 Task: In the Contact  DelilahJones111@valeo.com, Create email and send with subject: 'We're Thrilled to Welcome You ', and with mail content 'Good Evening,_x000D_
Step into a world of unlimited possibilities. Our cutting-edge solution will empower you to overcome challenges and achieve unparalleled success in your industry._x000D_
Thanks and Regards', attach the document: Terms_and_conditions.doc and insert image: visitingcard.jpg. Below Thank and Regards, write Reddit and insert the URL: 'www.reddit.com'. Mark checkbox to create task to follow up : Tomorrow. Logged in from softage.1@softage.net
Action: Mouse moved to (89, 61)
Screenshot: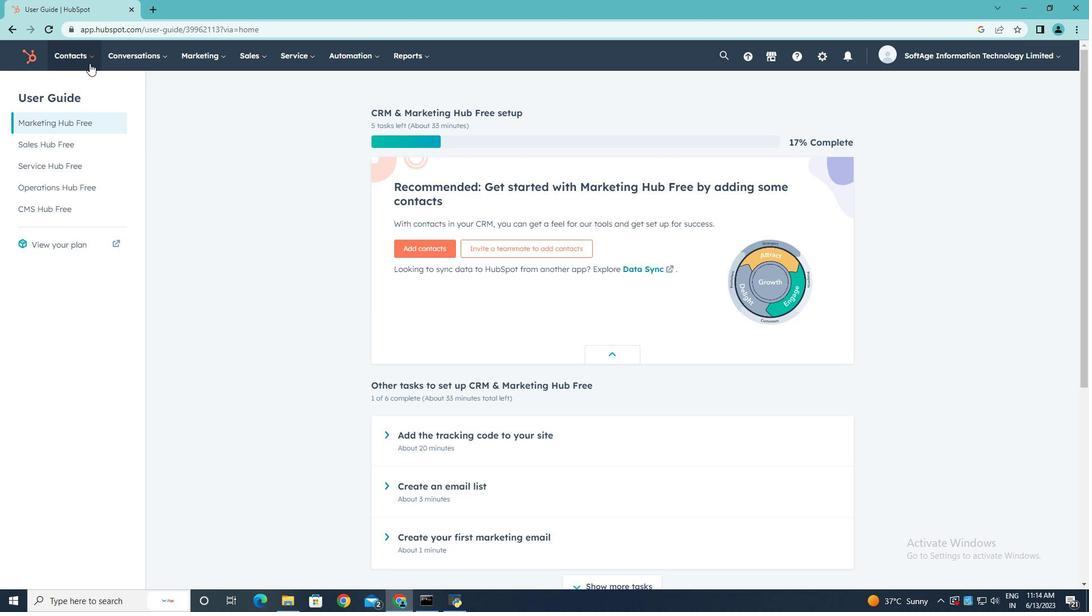 
Action: Mouse pressed left at (89, 61)
Screenshot: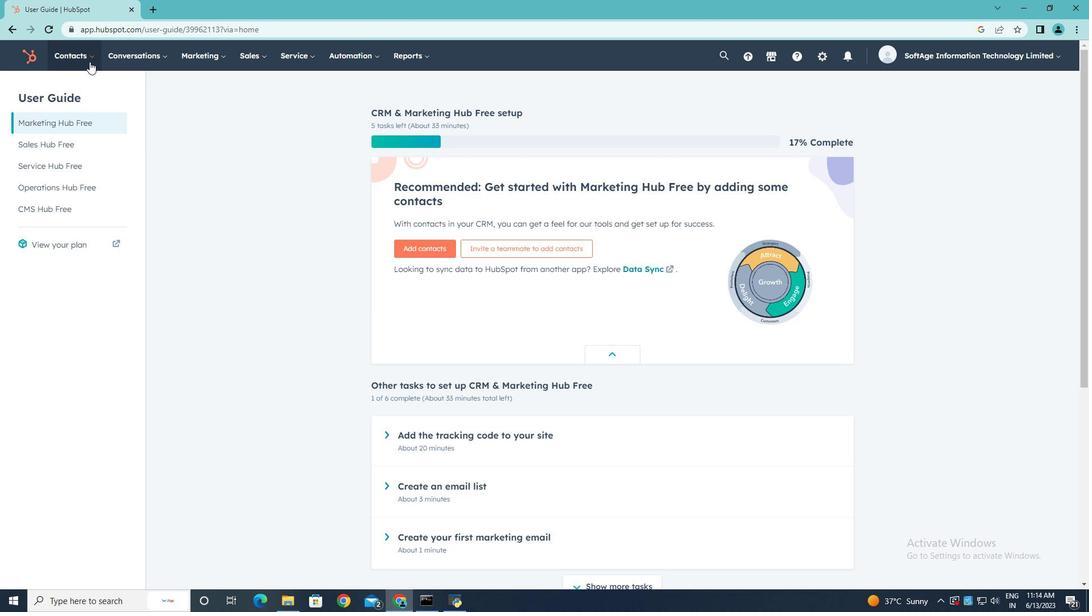 
Action: Mouse moved to (86, 92)
Screenshot: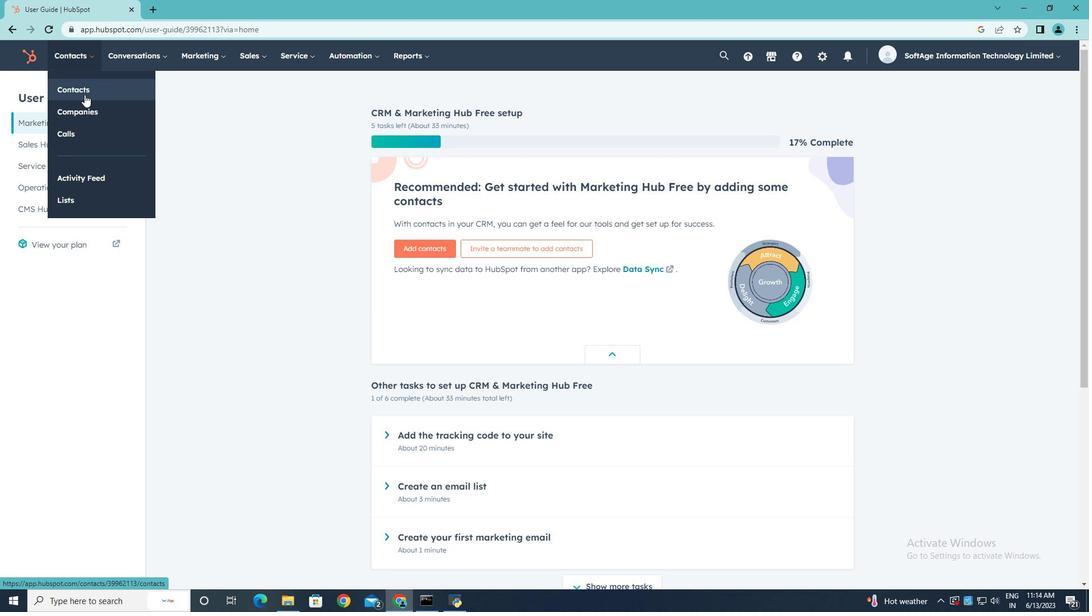 
Action: Mouse pressed left at (86, 92)
Screenshot: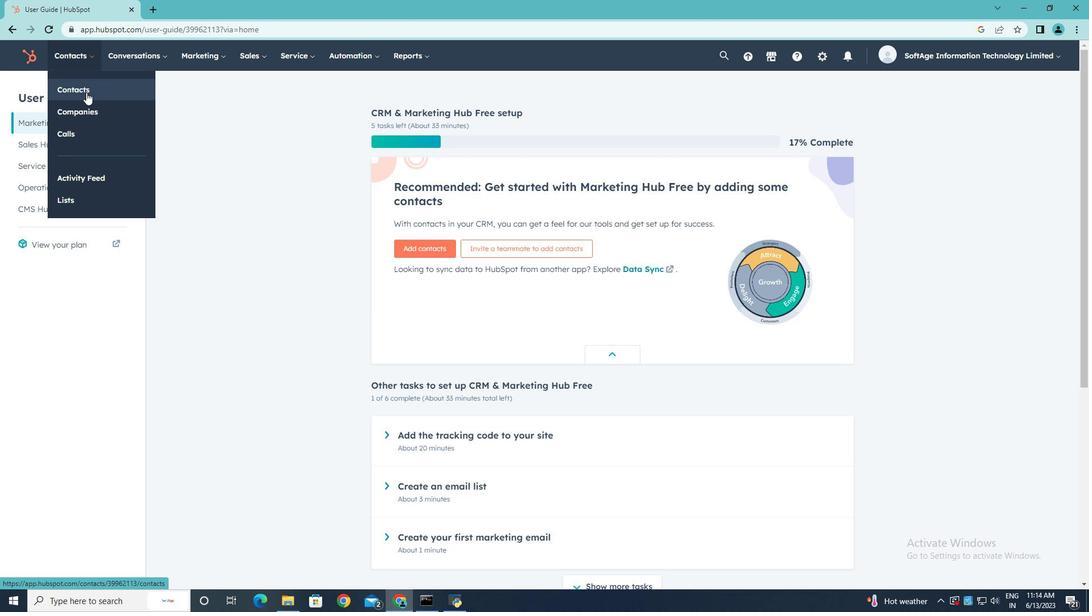 
Action: Mouse moved to (113, 186)
Screenshot: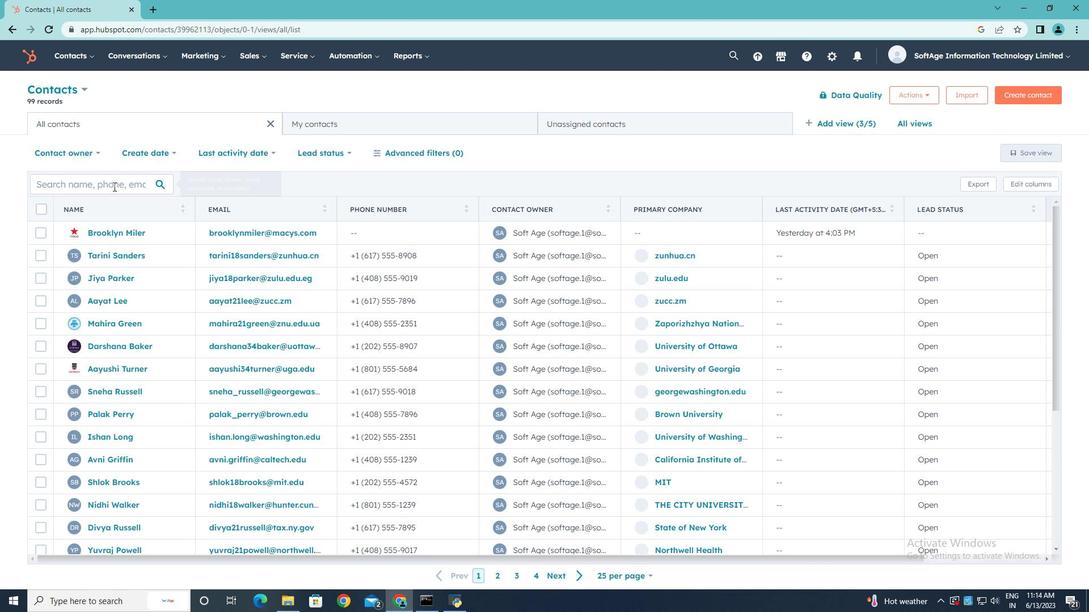 
Action: Mouse pressed left at (113, 186)
Screenshot: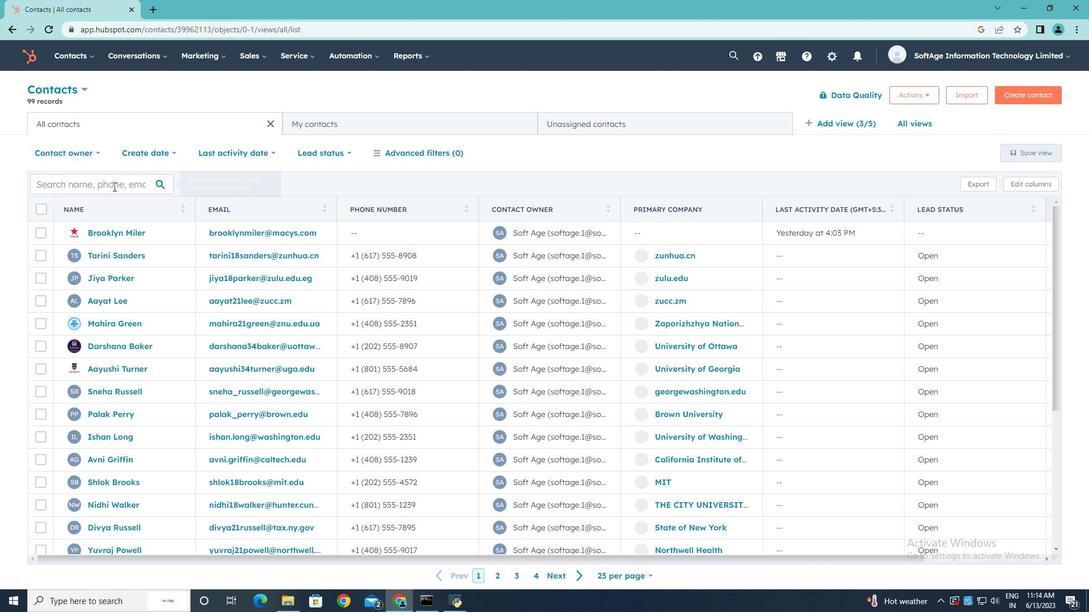 
Action: Key pressed <Key.shift>Delilah<Key.shift>Jones111<Key.shift>@valeo.com
Screenshot: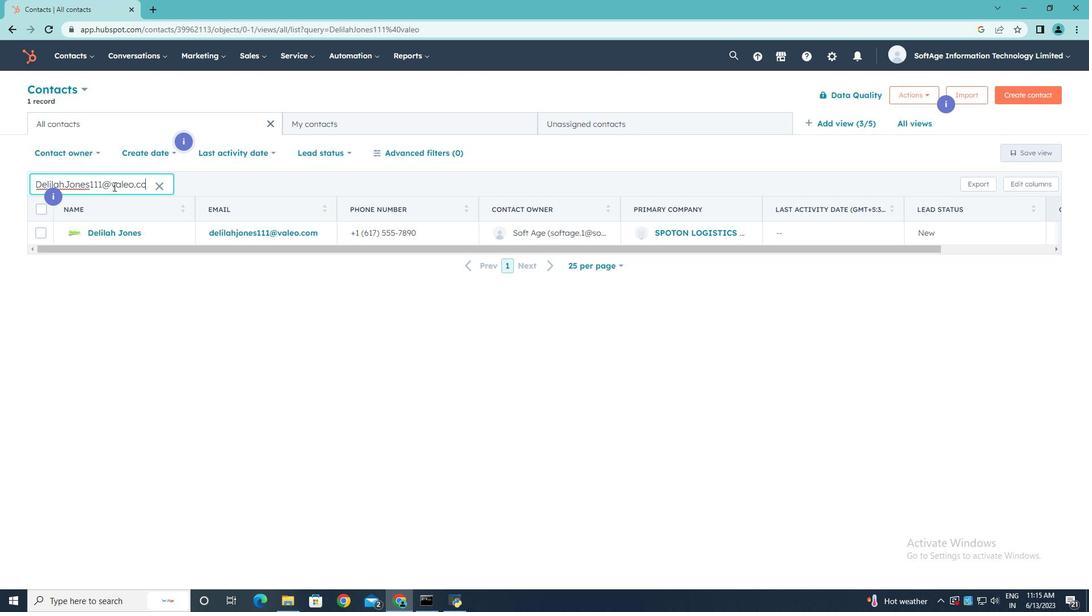 
Action: Mouse moved to (99, 232)
Screenshot: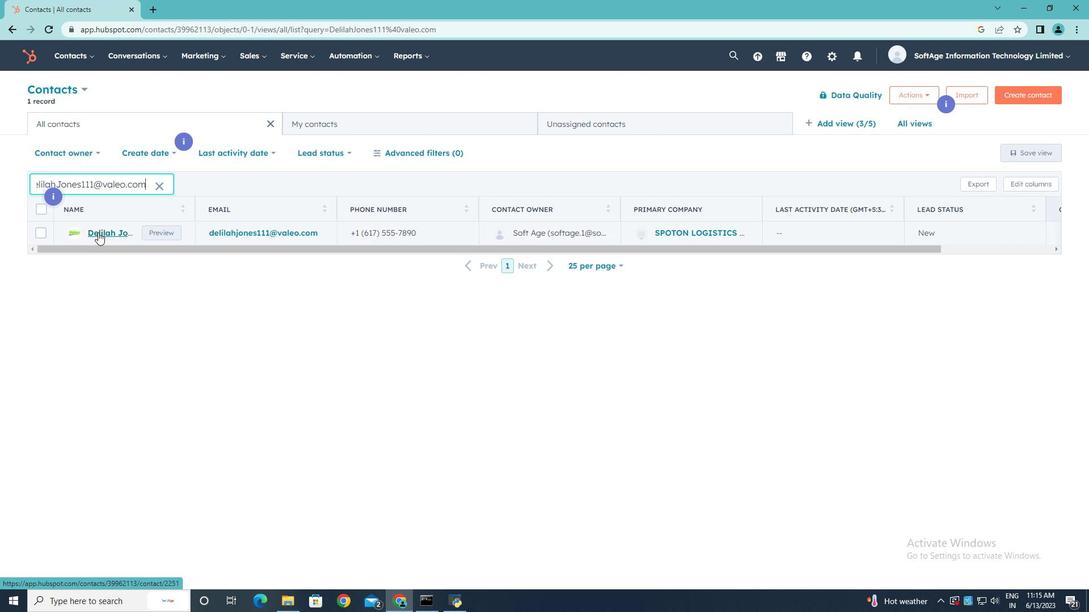 
Action: Mouse pressed left at (99, 232)
Screenshot: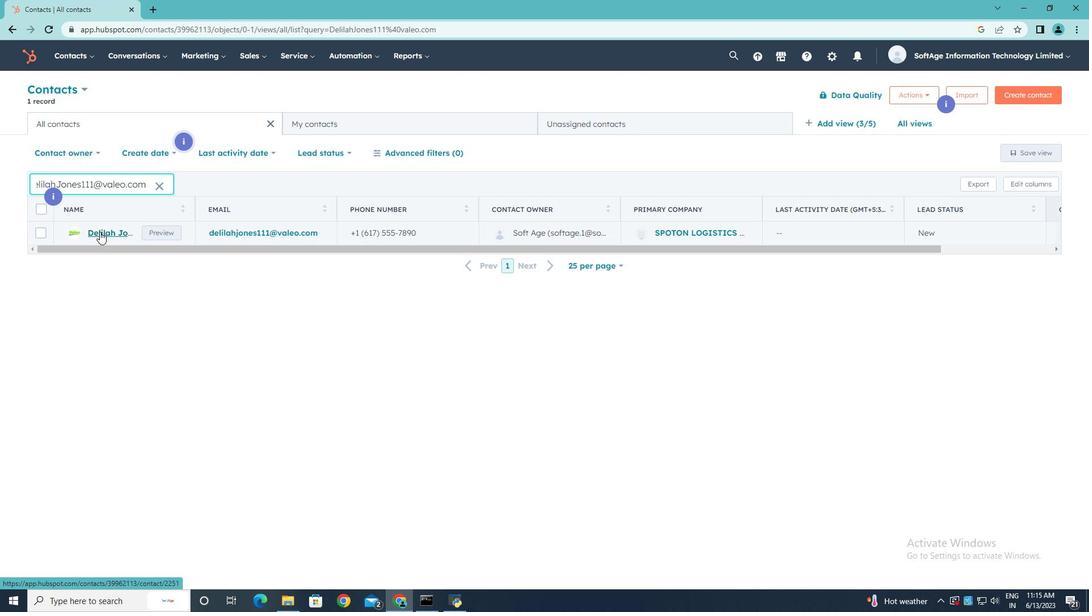 
Action: Mouse pressed left at (99, 232)
Screenshot: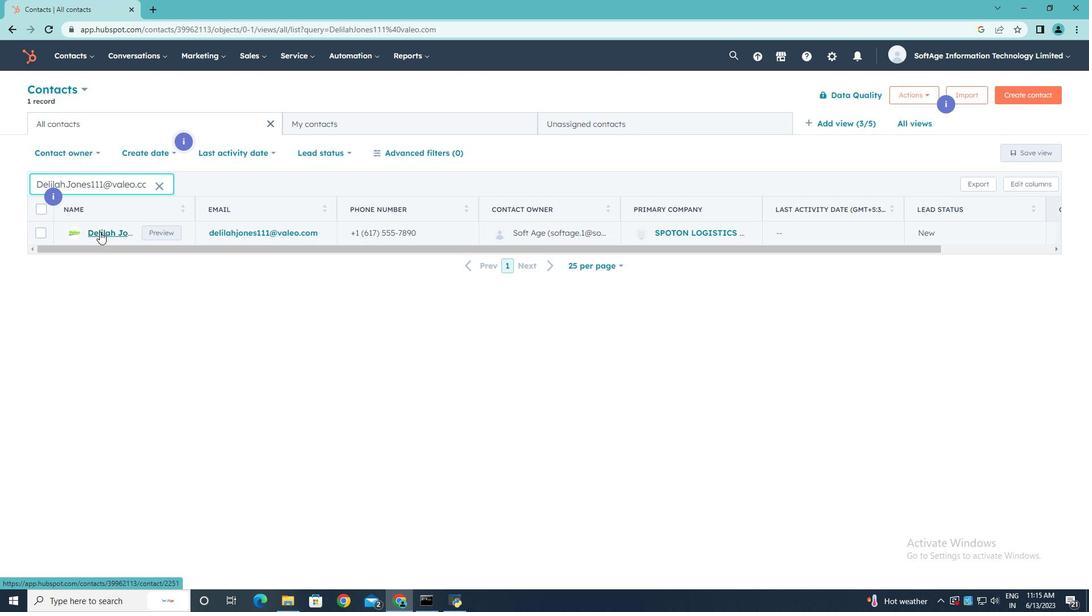 
Action: Mouse moved to (79, 198)
Screenshot: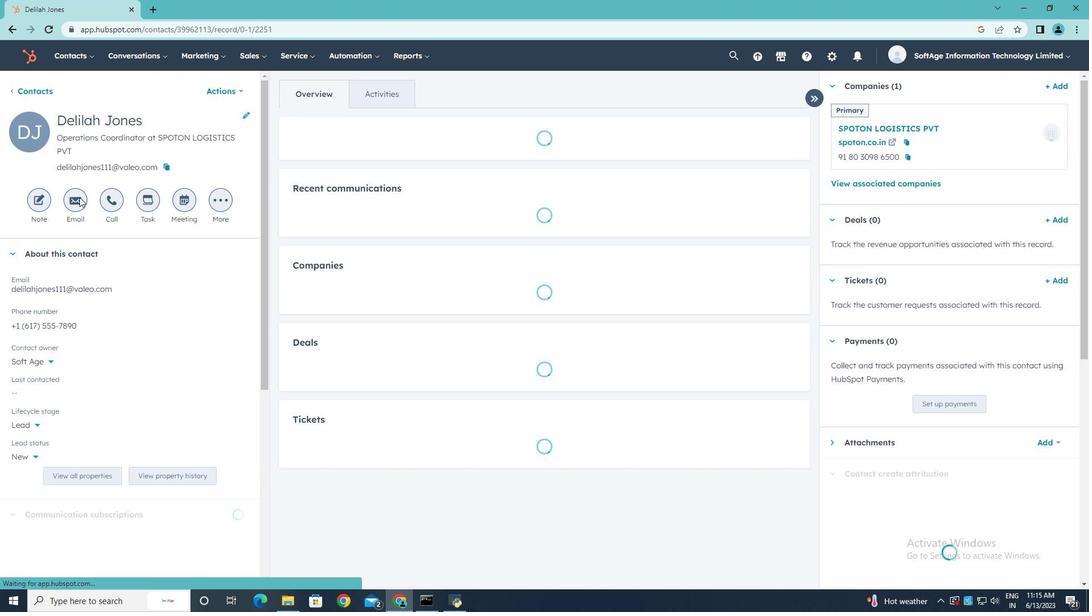 
Action: Mouse pressed left at (79, 198)
Screenshot: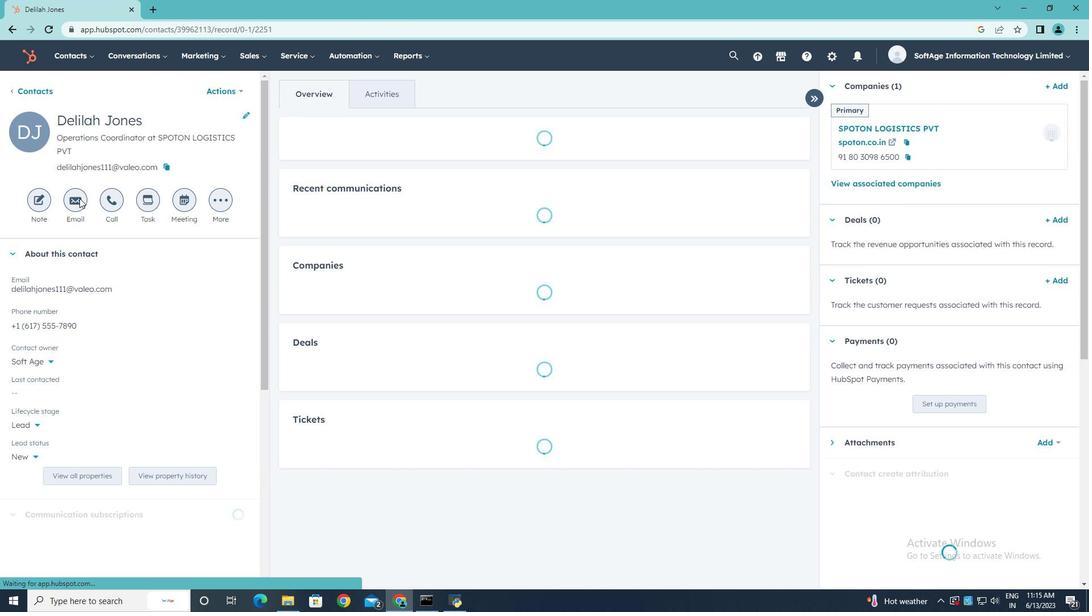 
Action: Mouse moved to (816, 384)
Screenshot: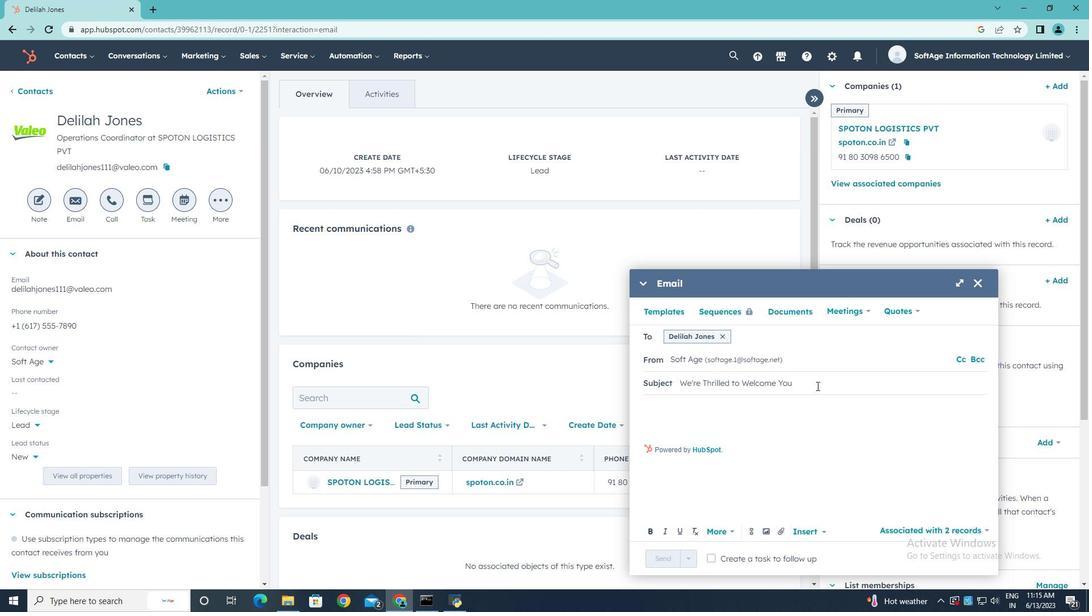 
Action: Mouse pressed left at (816, 384)
Screenshot: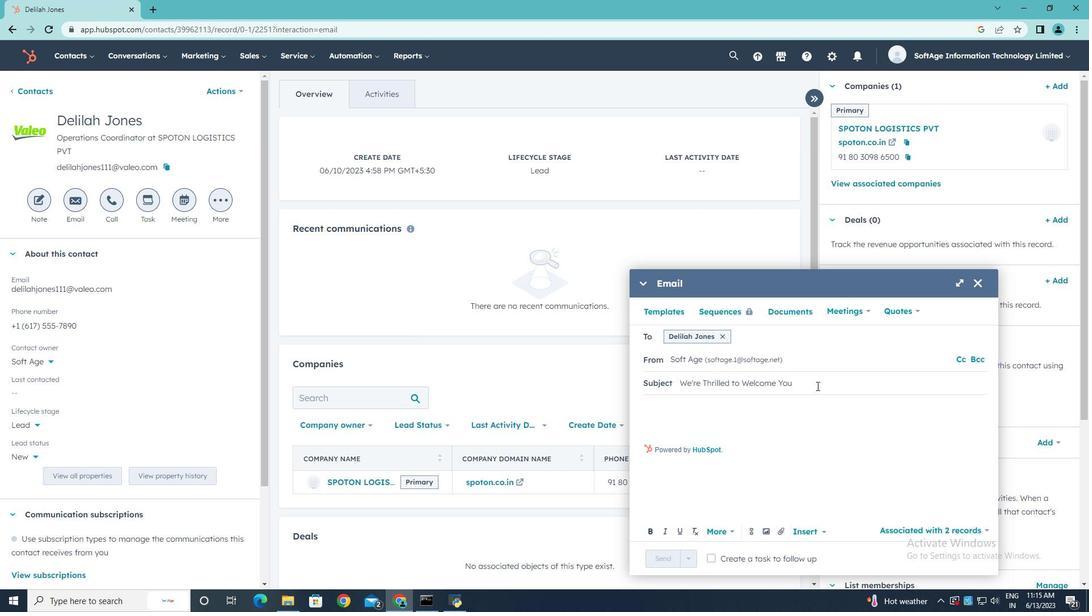 
Action: Mouse moved to (602, 371)
Screenshot: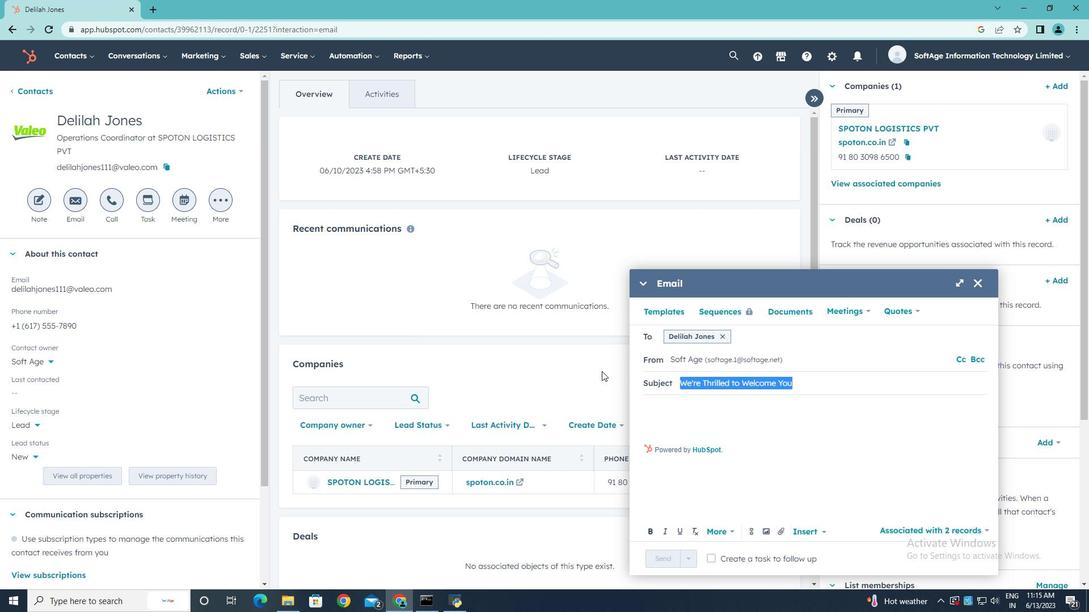 
Action: Key pressed <Key.backspace><Key.shift><Key.shift>We're<Key.space><Key.shift>Thrilled<Key.space>to<Key.space><Key.shift>Welcome<Key.space><Key.shift>You
Screenshot: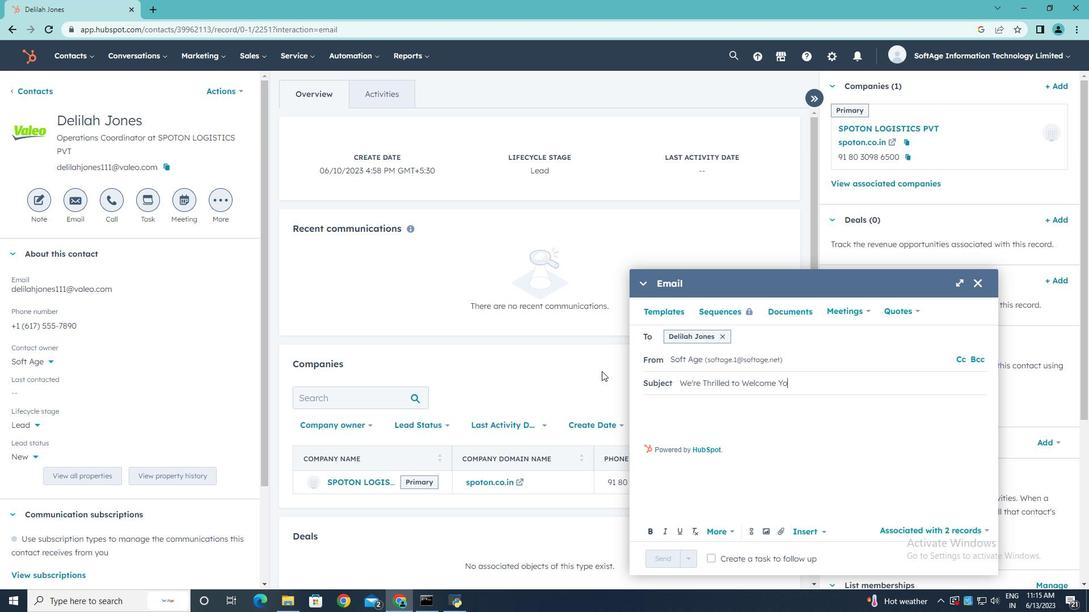 
Action: Mouse moved to (653, 405)
Screenshot: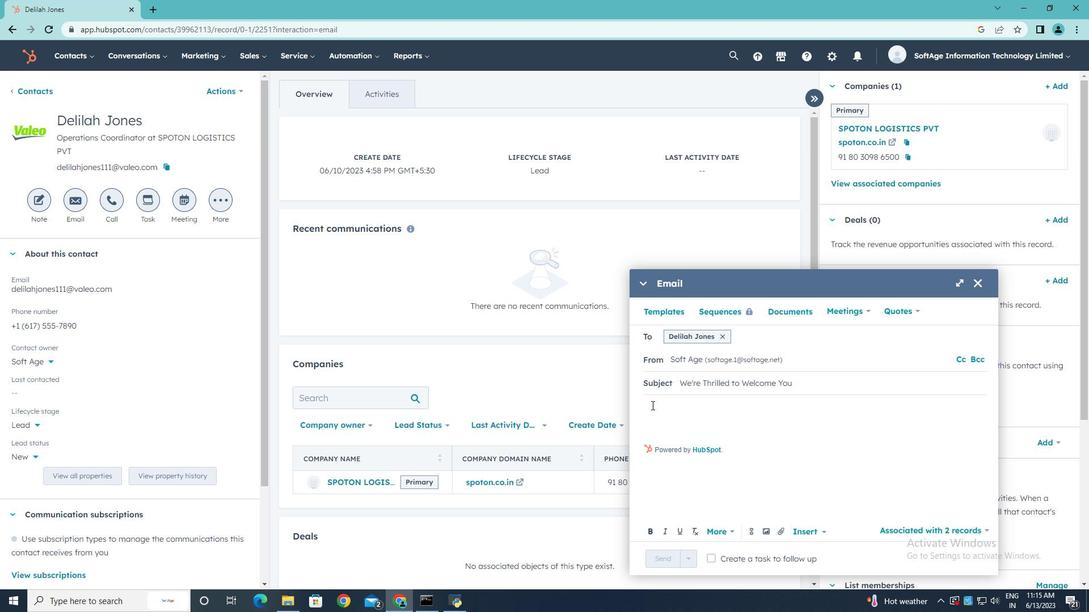 
Action: Mouse pressed left at (653, 405)
Screenshot: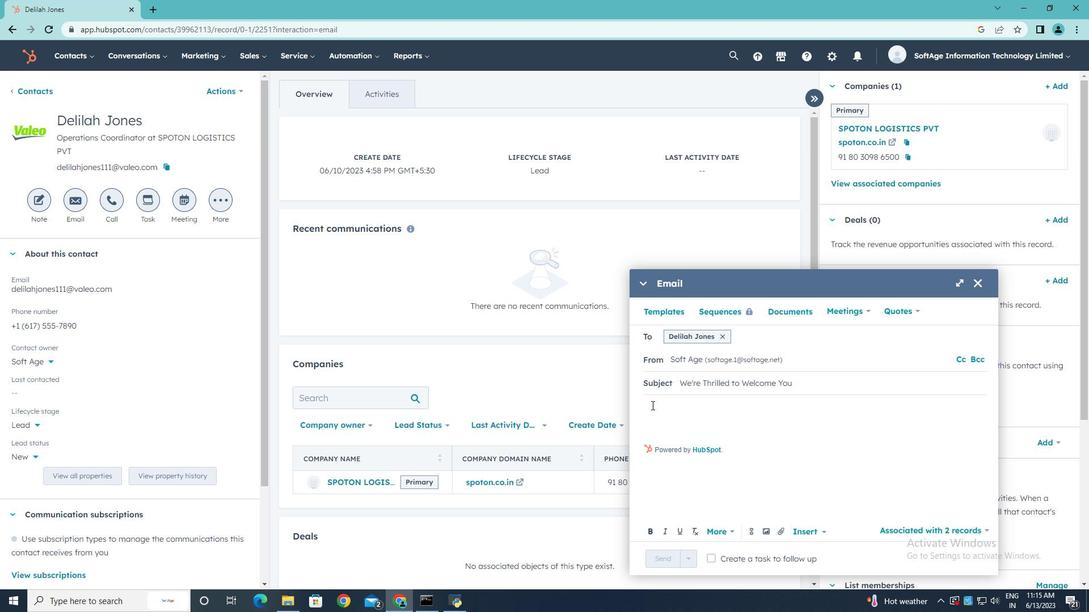
Action: Mouse moved to (624, 278)
Screenshot: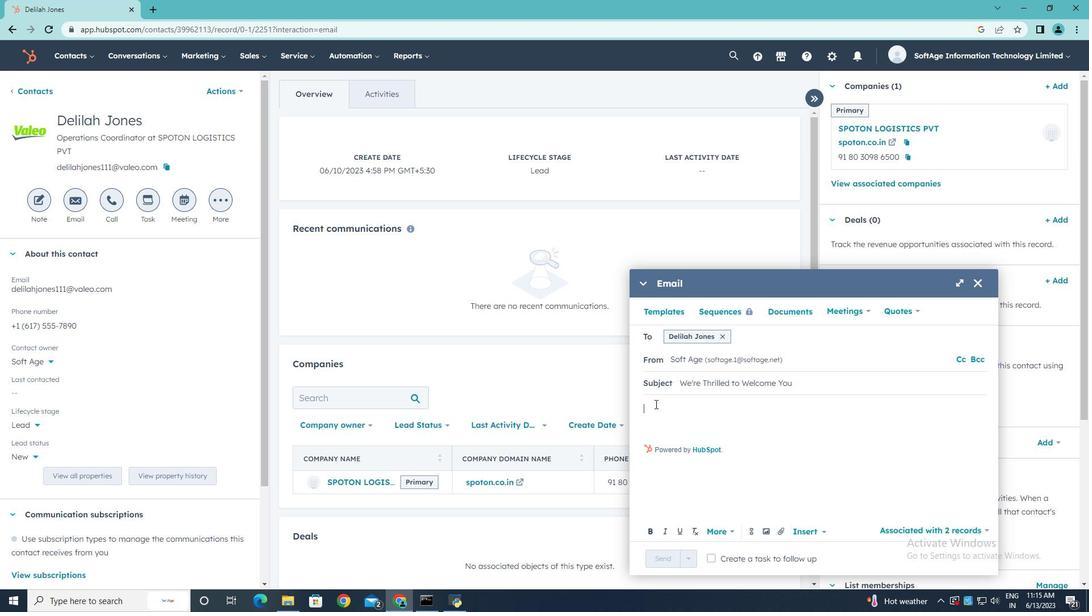 
Action: Key pressed <Key.shift>Good<Key.space><Key.shift>Evening,
Screenshot: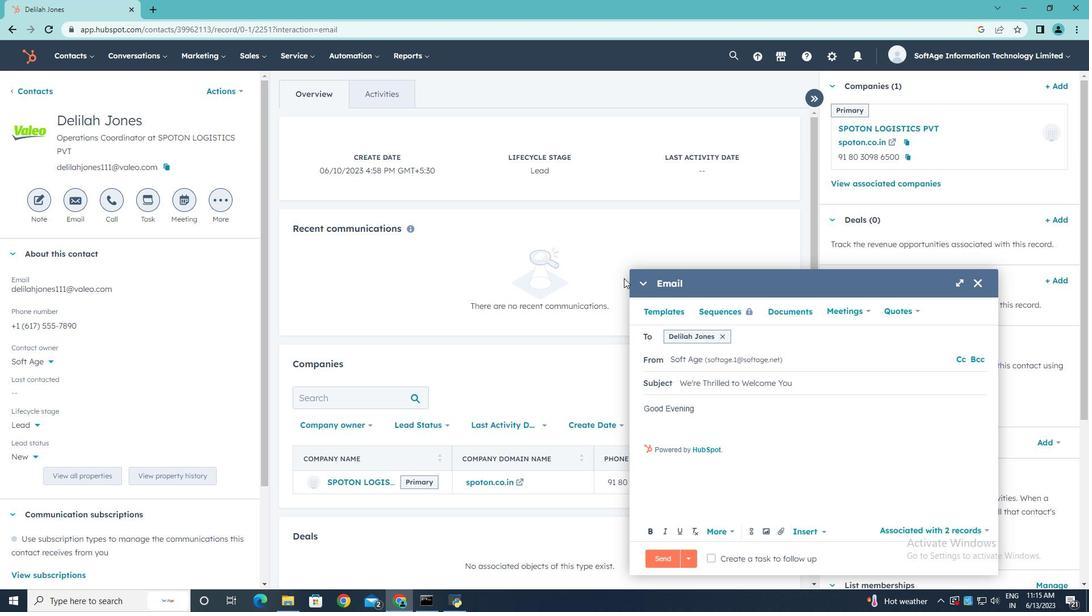 
Action: Mouse moved to (649, 424)
Screenshot: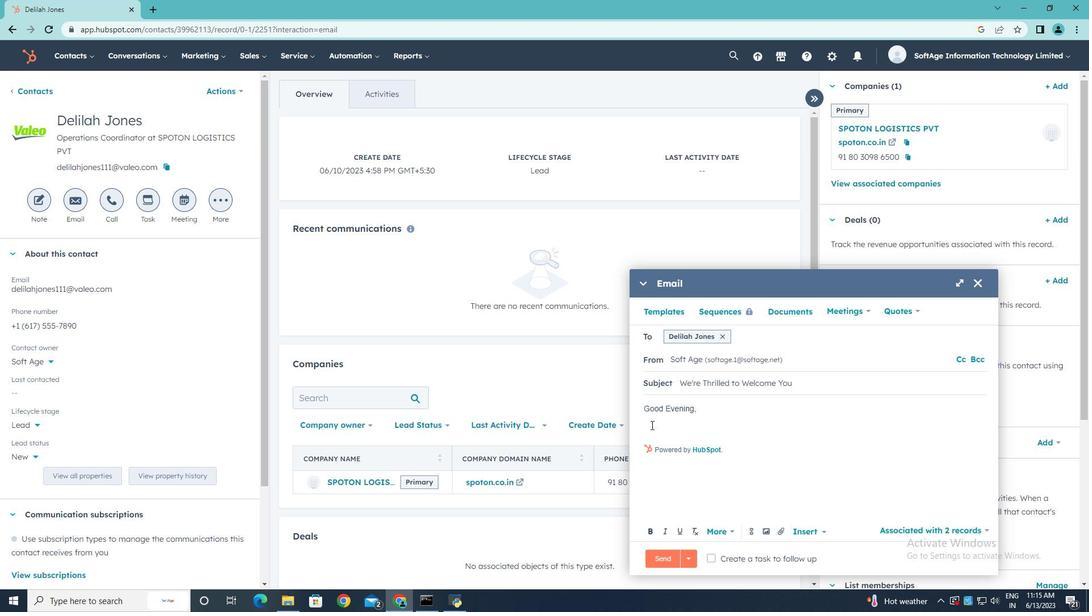 
Action: Mouse pressed left at (649, 424)
Screenshot: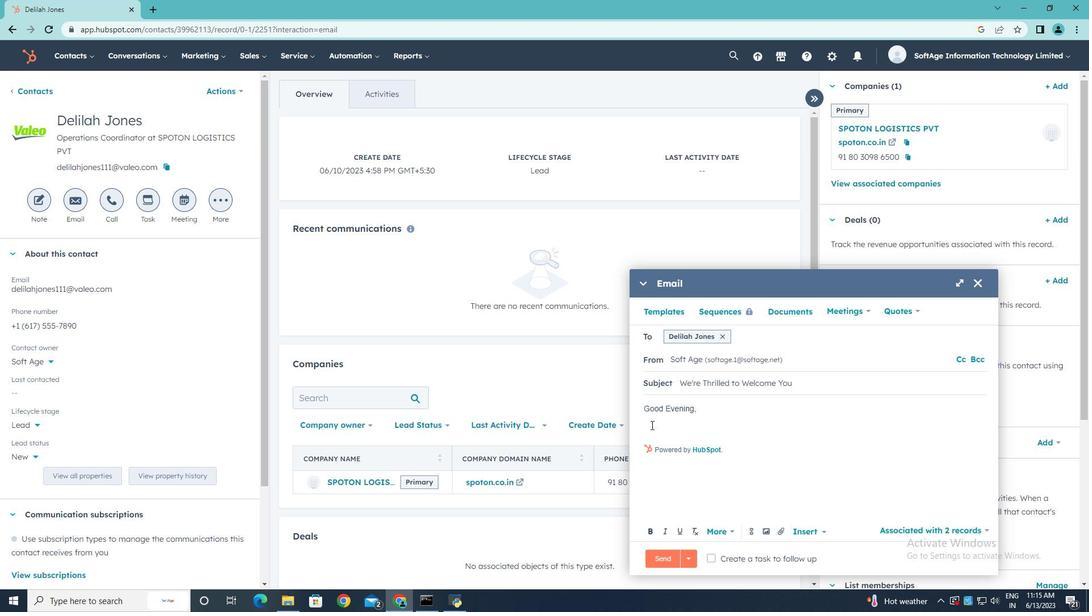 
Action: Mouse moved to (661, 393)
Screenshot: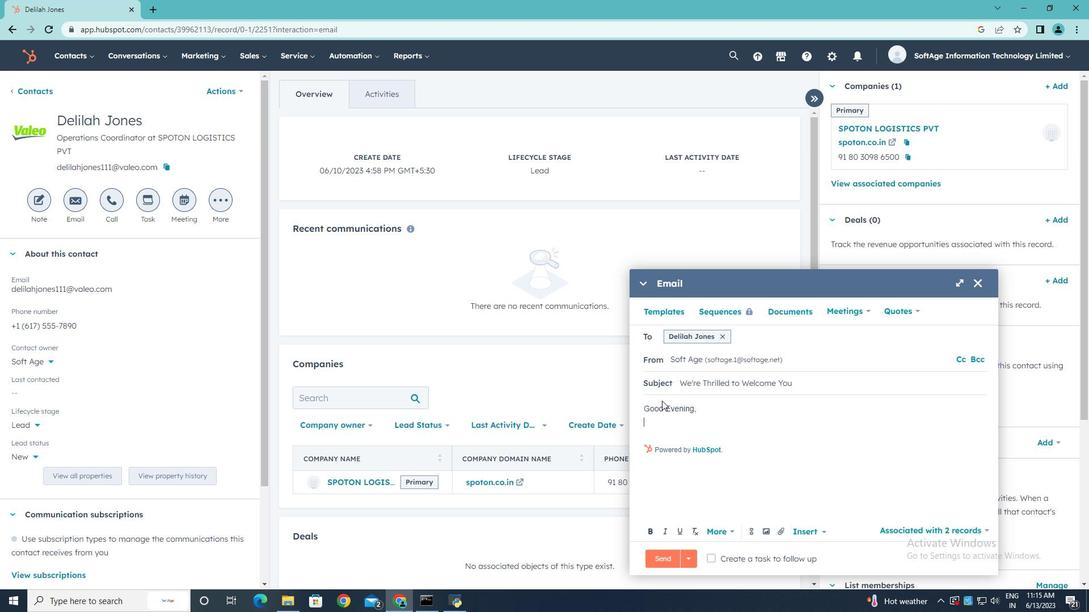 
Action: Key pressed <Key.shift>Step<Key.space>into<Key.space>a<Key.space>world<Key.space>of<Key.space>unlimited<Key.space>possibilities.<Key.space><Key.shift>Our<Key.space>cutting-<Key.shift>edge<Key.space>solution<Key.space>will<Key.space>empower<Key.space>you<Key.space>to<Key.space>overcome<Key.space>challenges<Key.space>and<Key.space>achieve<Key.space>unparallee<Key.backspace>led<Key.space>success<Key.space>in<Key.space>your<Key.space>induste<Key.backspace>ry.
Screenshot: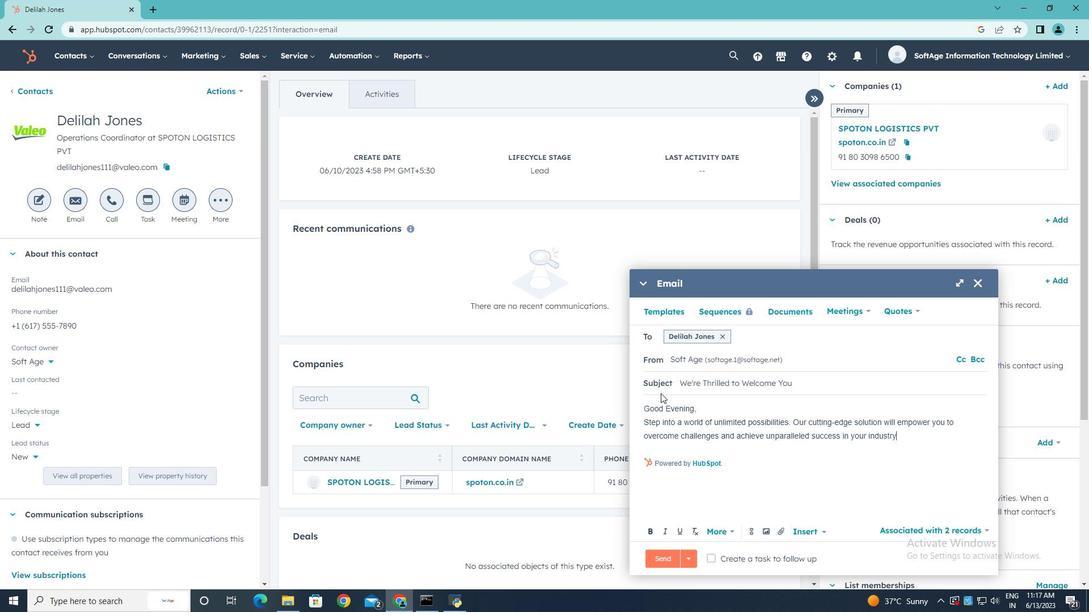
Action: Mouse moved to (658, 476)
Screenshot: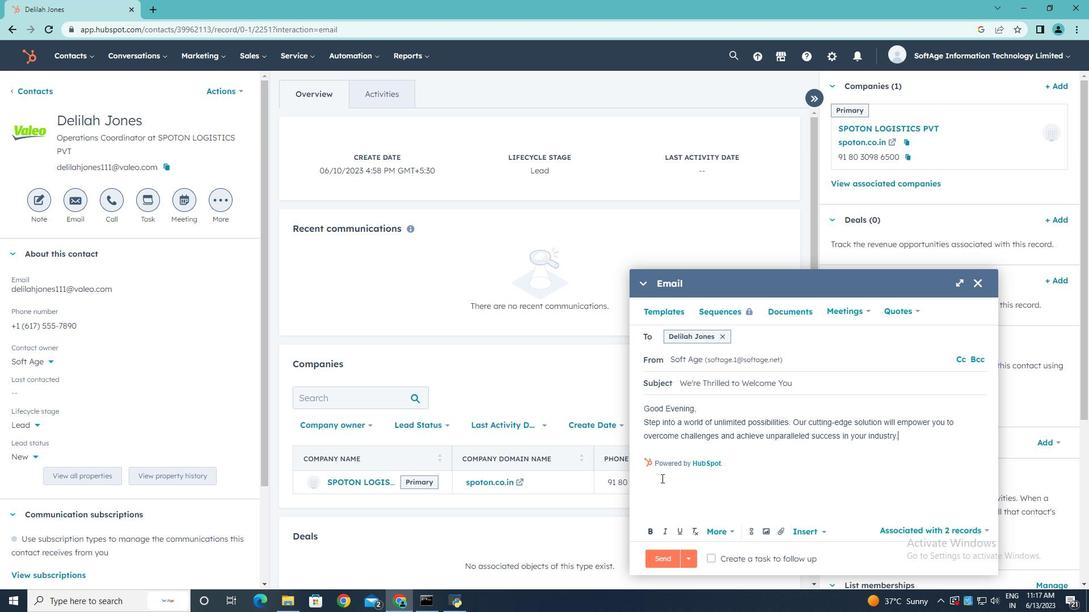 
Action: Key pressed <Key.enter><Key.enter>
Screenshot: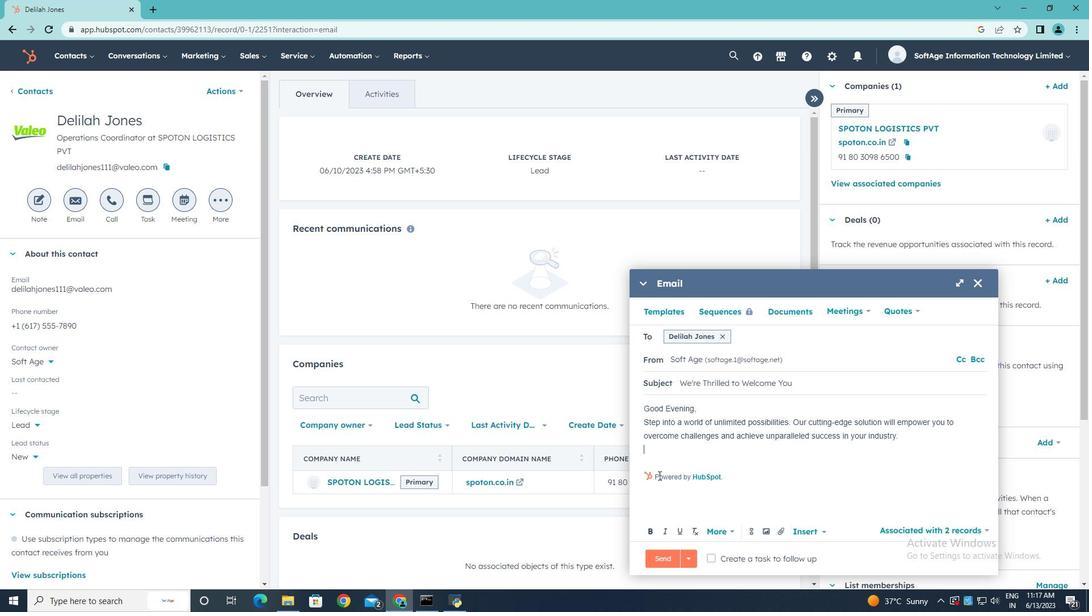 
Action: Mouse moved to (653, 466)
Screenshot: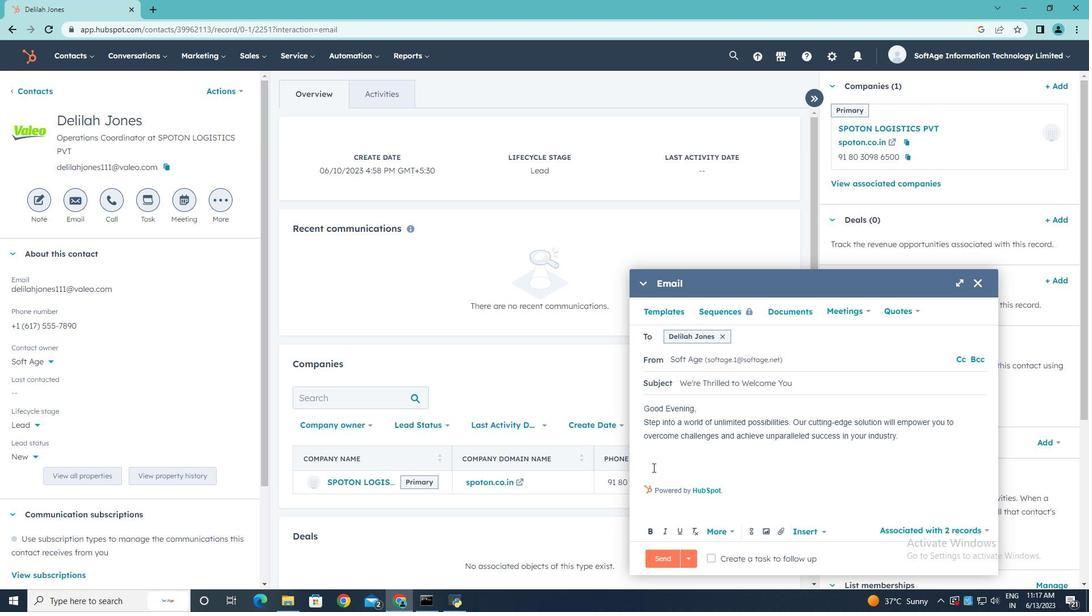 
Action: Key pressed <Key.shift>Thanks<Key.space>and<Key.space><Key.shift><Key.shift><Key.shift><Key.shift><Key.shift><Key.shift><Key.shift><Key.shift><Key.shift><Key.shift><Key.shift><Key.shift><Key.shift><Key.shift><Key.shift>Regards,
Screenshot: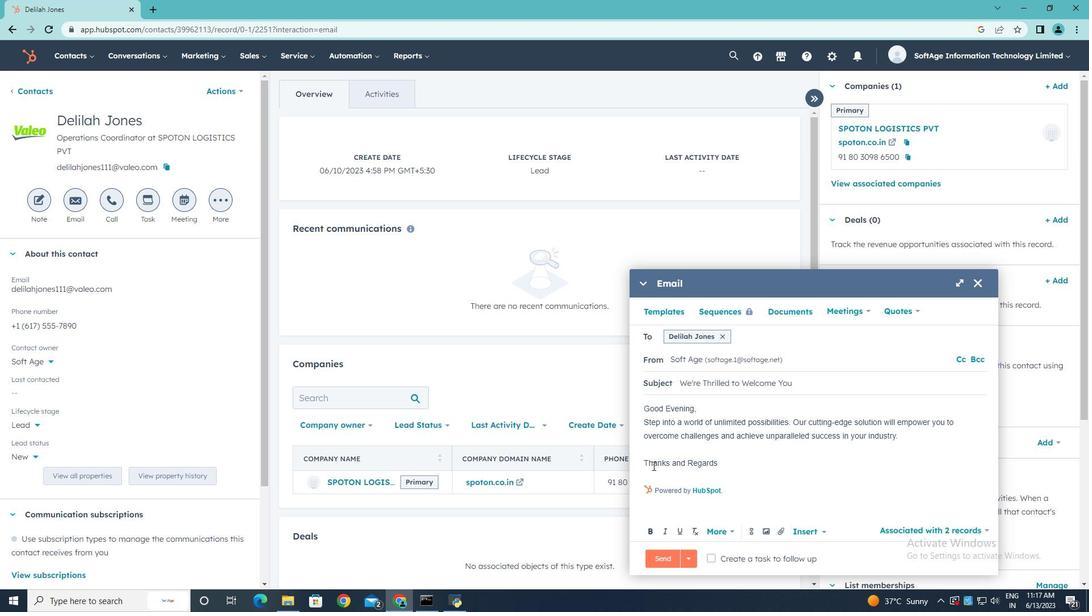 
Action: Mouse moved to (784, 534)
Screenshot: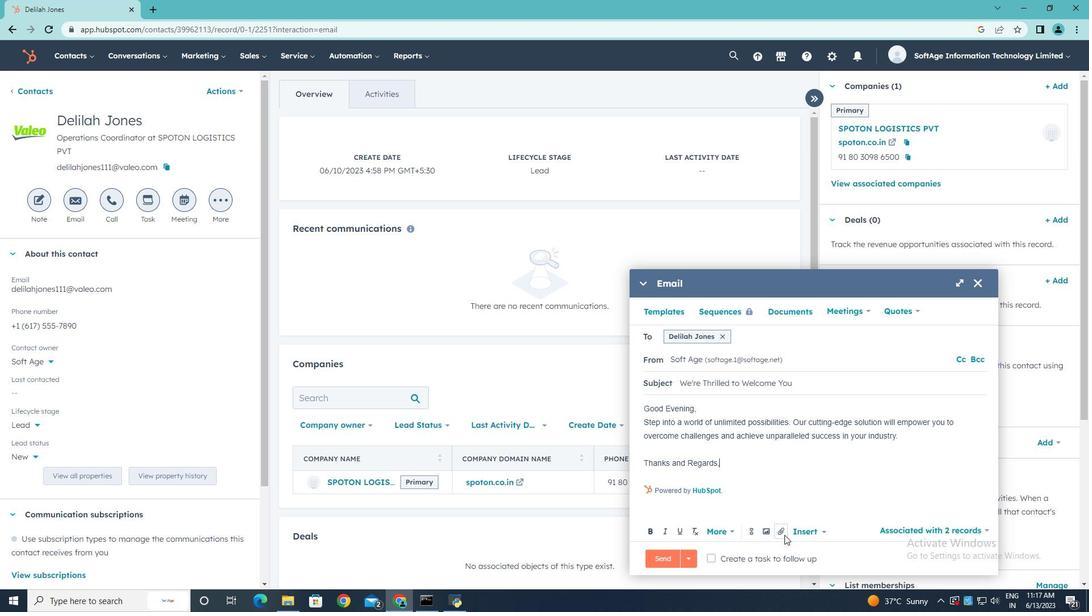 
Action: Mouse pressed left at (784, 534)
Screenshot: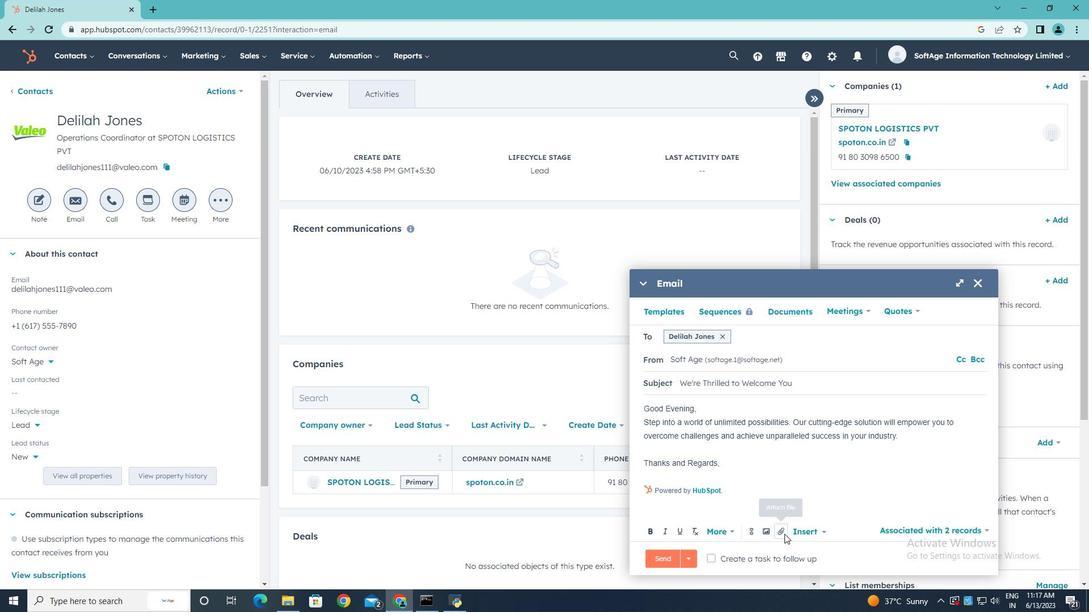 
Action: Mouse moved to (804, 505)
Screenshot: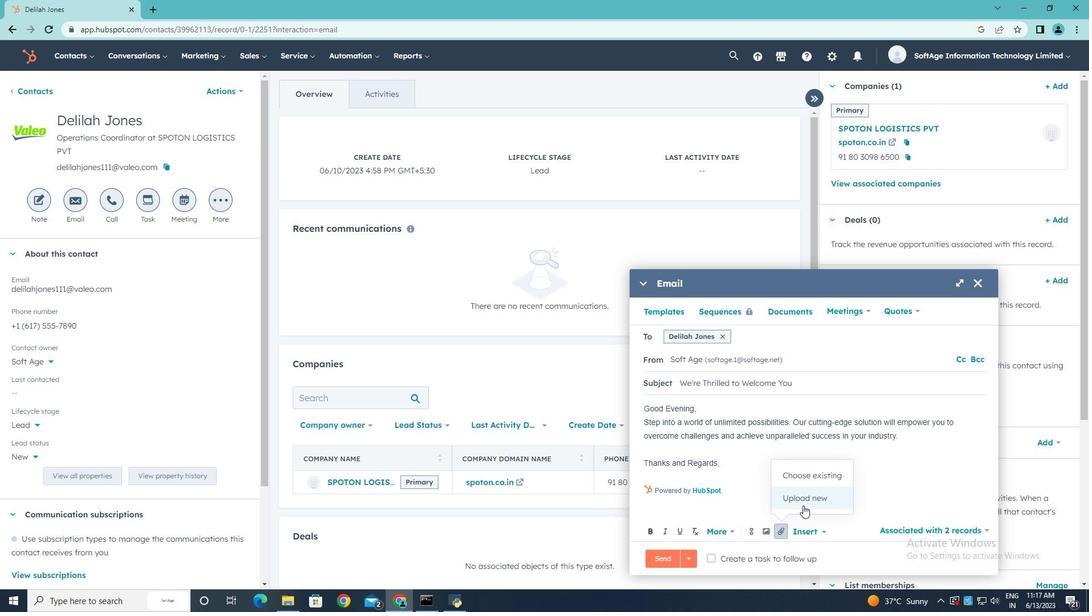 
Action: Mouse pressed left at (804, 505)
Screenshot: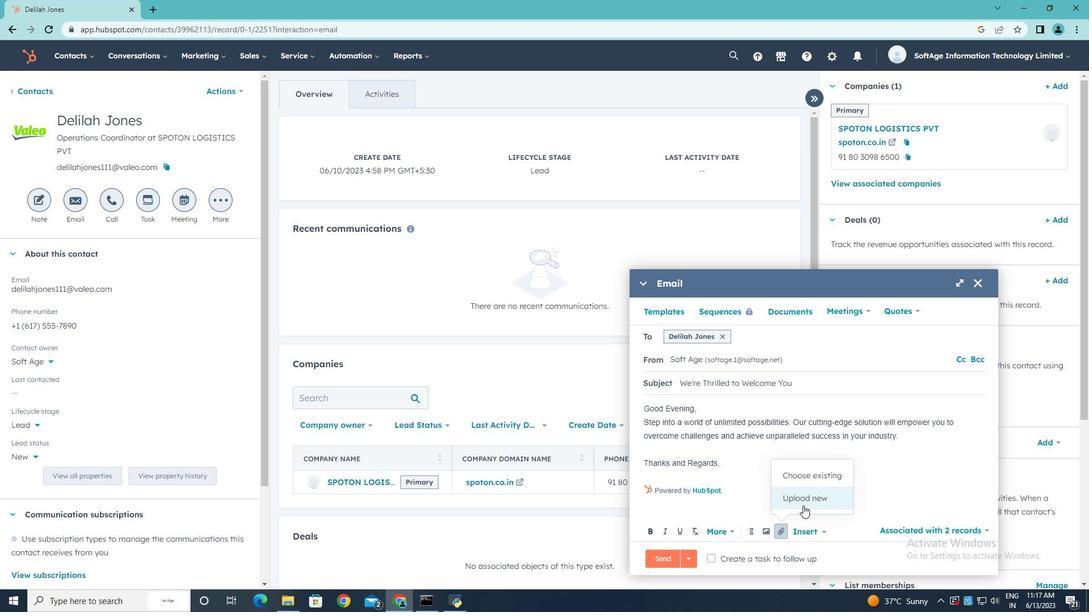 
Action: Mouse moved to (221, 125)
Screenshot: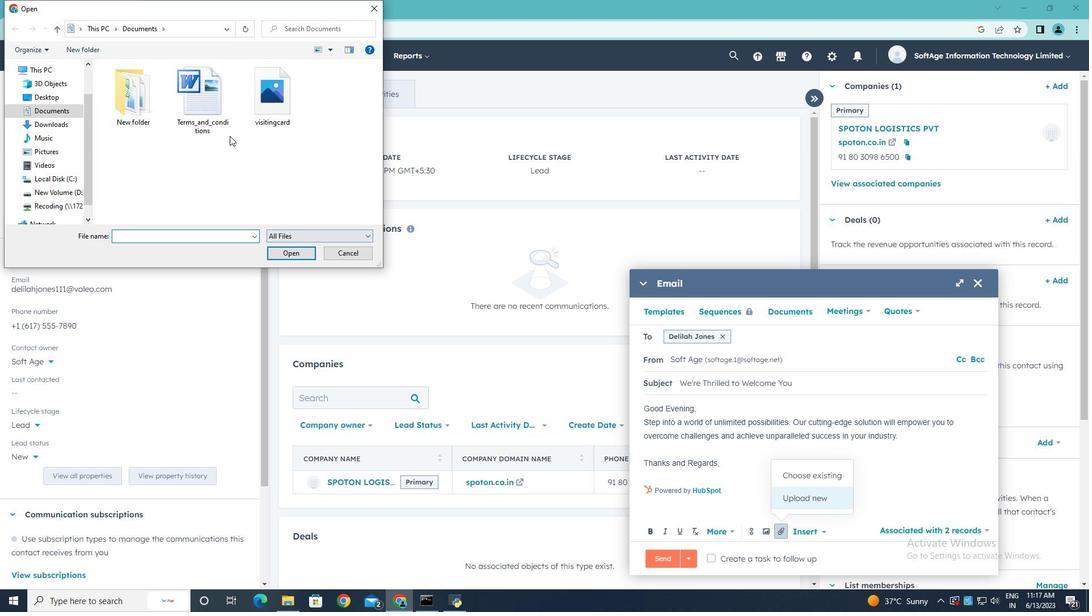 
Action: Mouse pressed left at (221, 125)
Screenshot: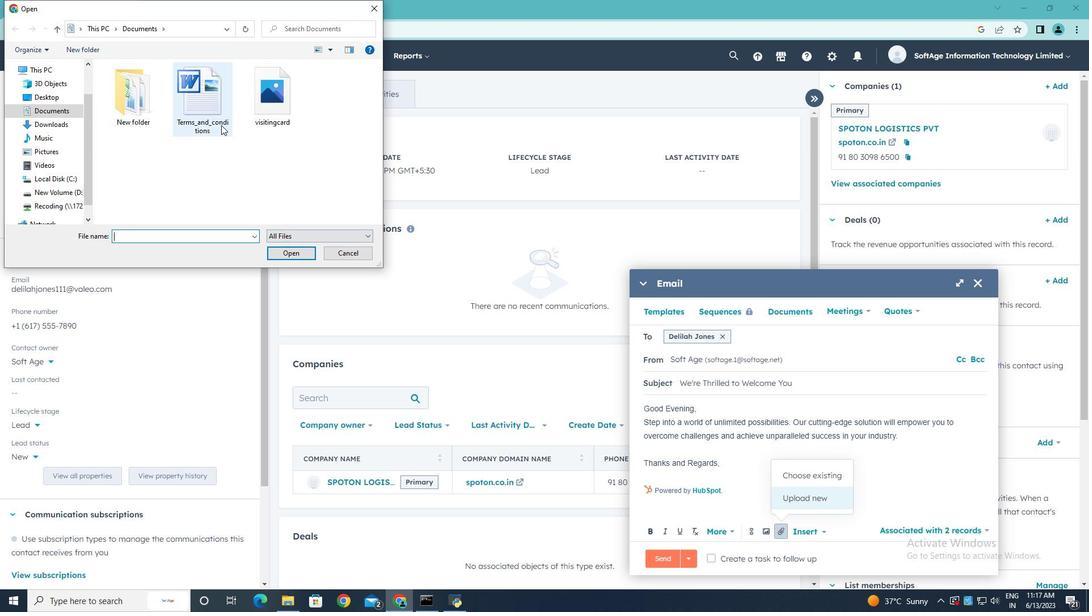 
Action: Mouse moved to (289, 256)
Screenshot: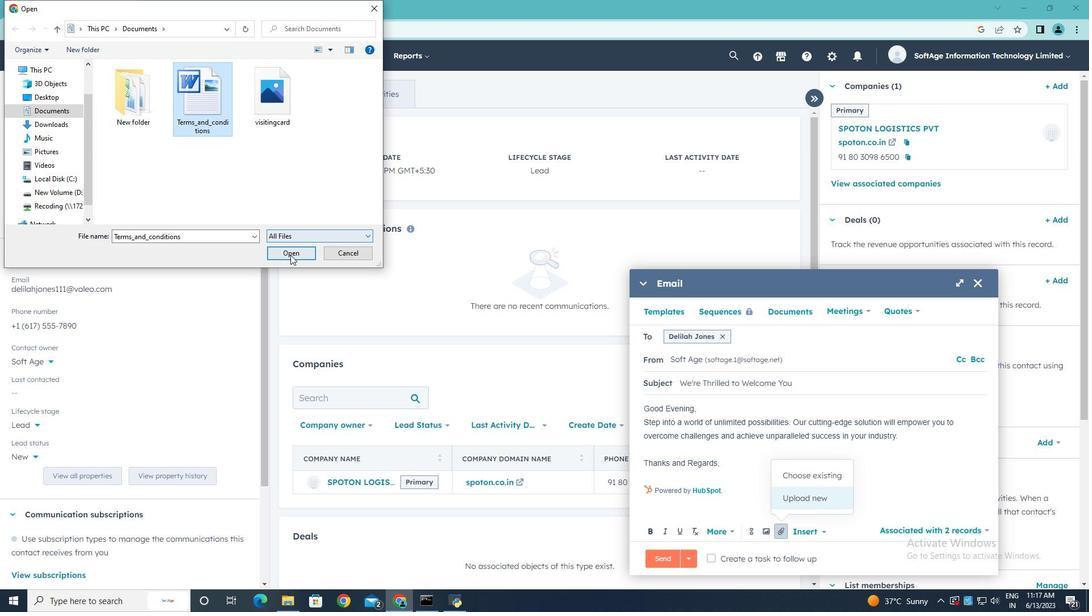 
Action: Mouse pressed left at (289, 256)
Screenshot: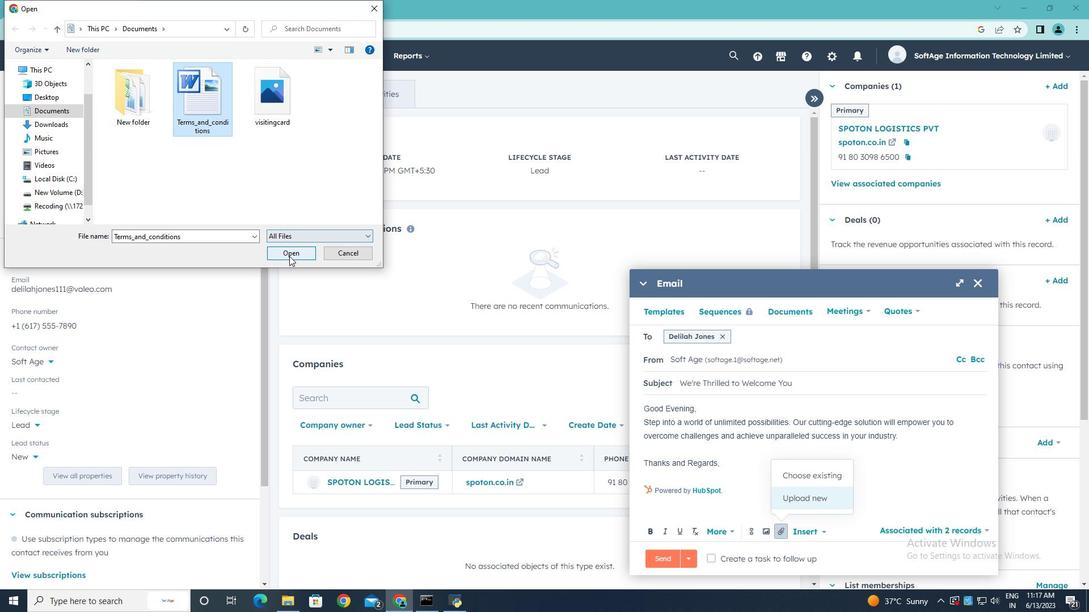 
Action: Mouse moved to (782, 501)
Screenshot: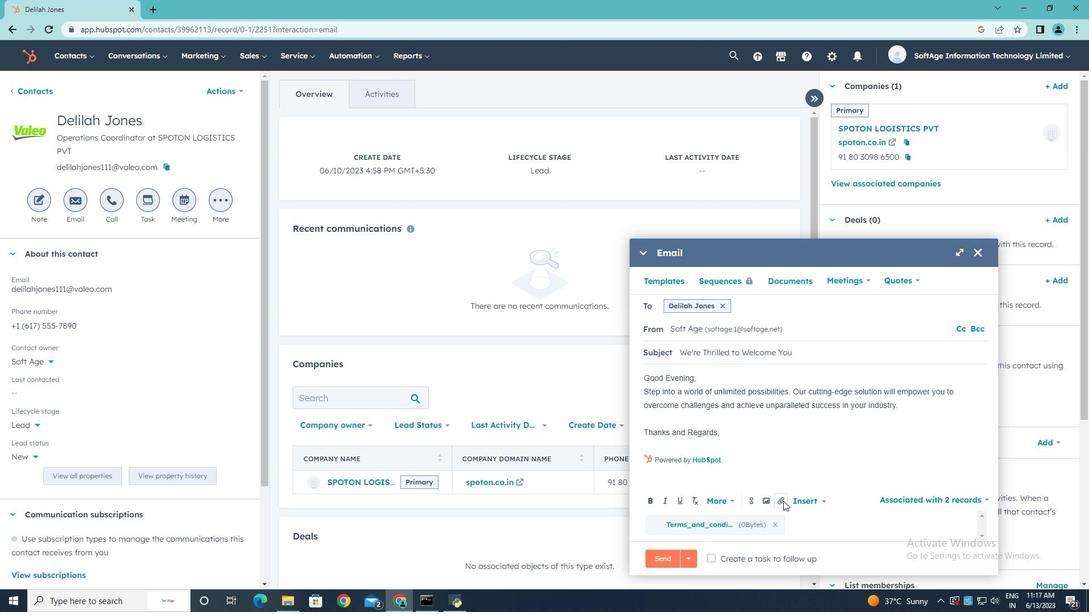 
Action: Mouse pressed left at (782, 501)
Screenshot: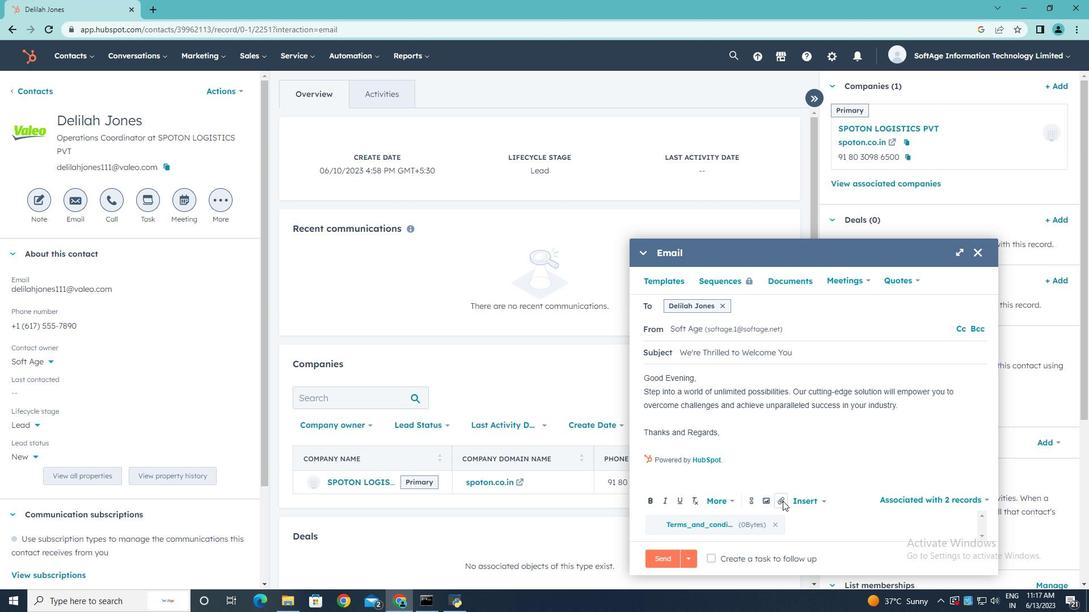 
Action: Mouse moved to (806, 467)
Screenshot: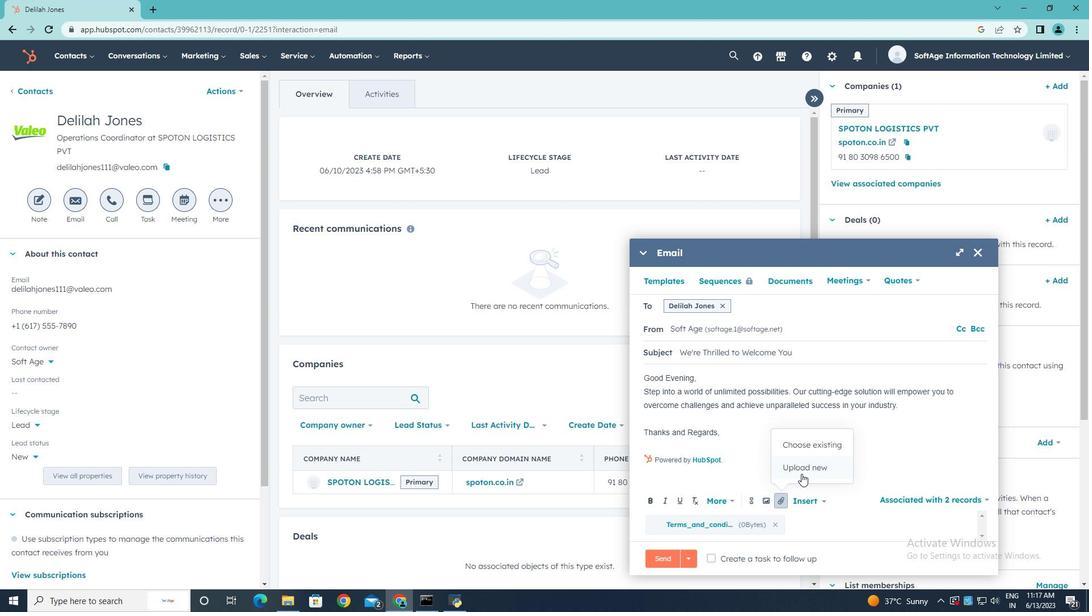 
Action: Mouse pressed left at (806, 467)
Screenshot: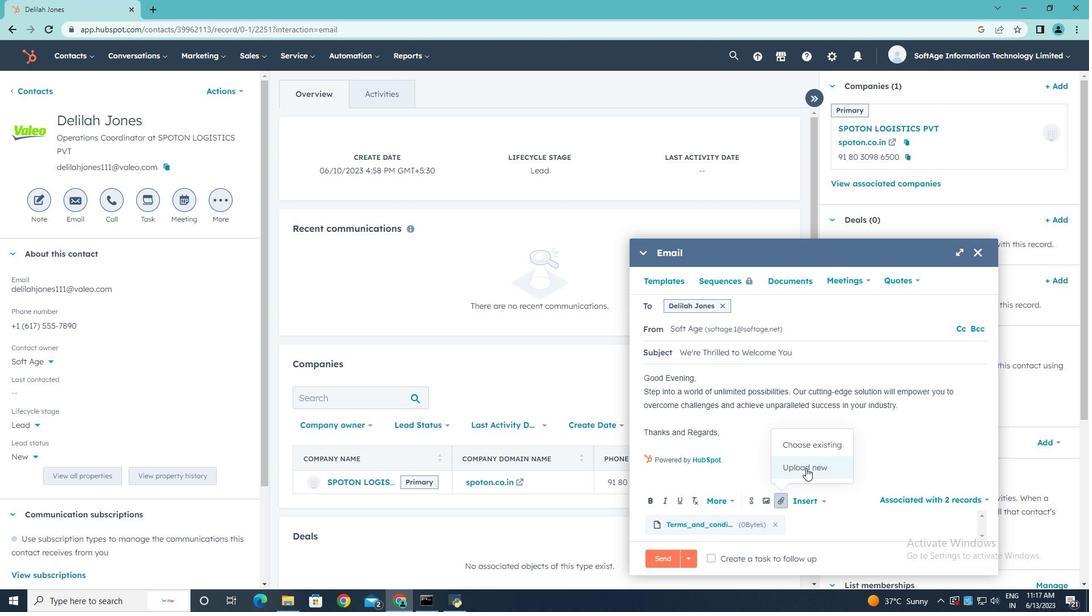 
Action: Mouse moved to (265, 119)
Screenshot: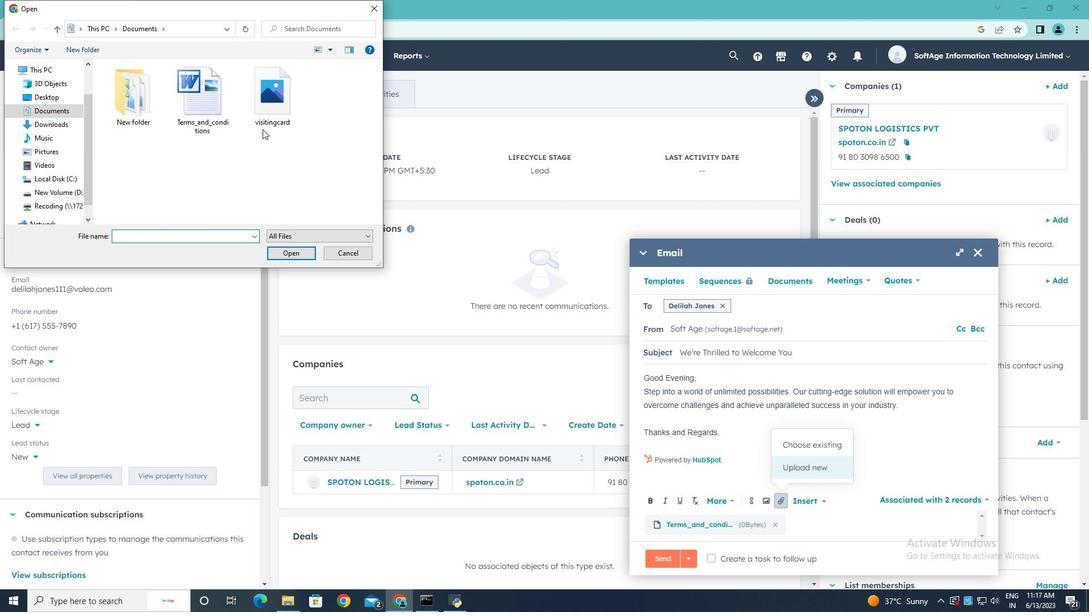
Action: Mouse pressed left at (265, 119)
Screenshot: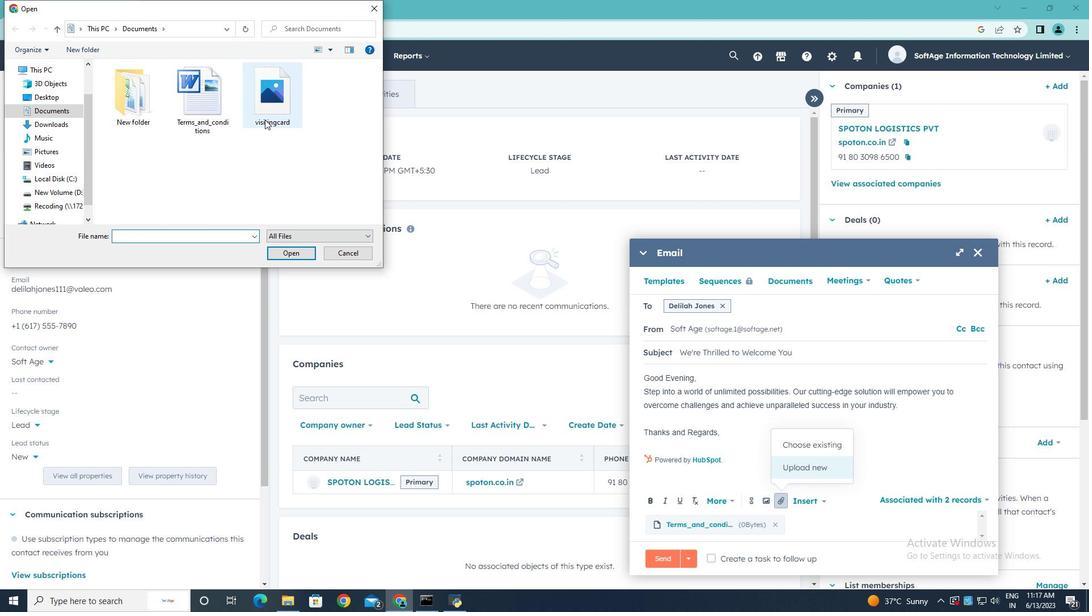 
Action: Mouse moved to (293, 253)
Screenshot: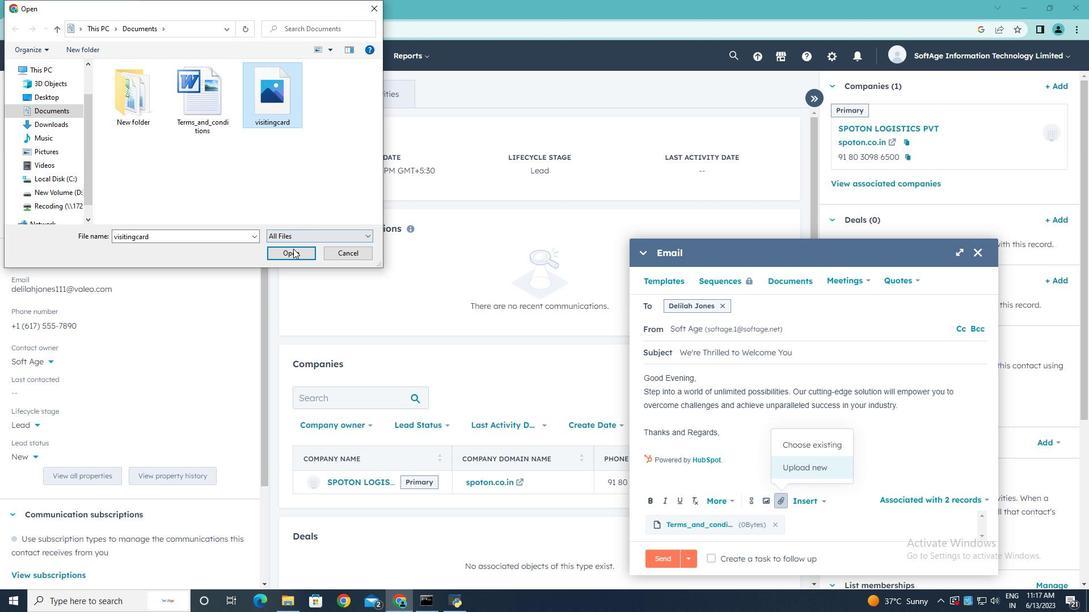 
Action: Mouse pressed left at (293, 253)
Screenshot: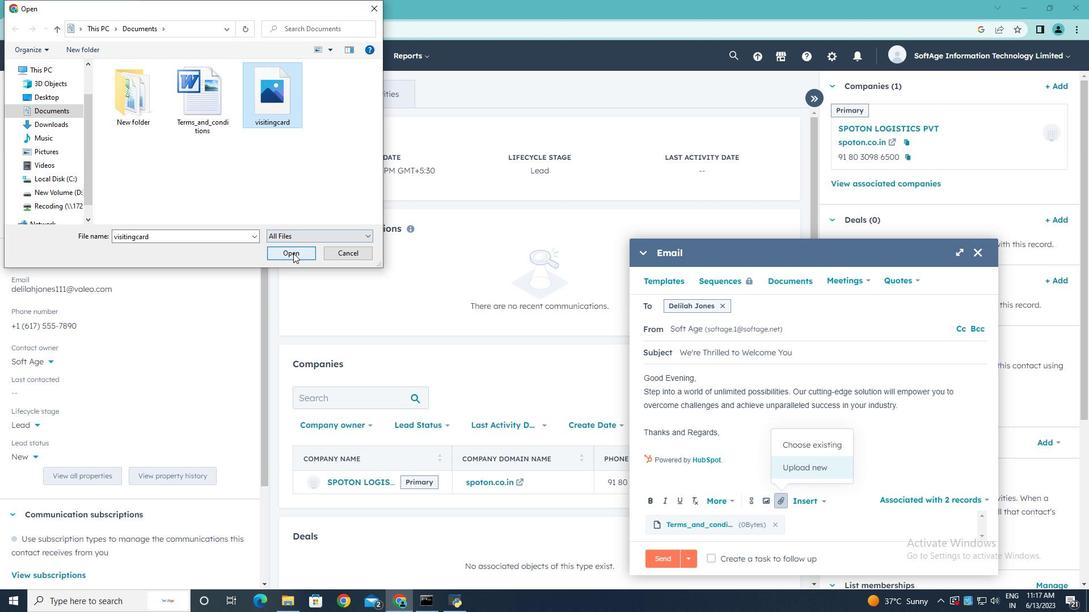 
Action: Mouse moved to (721, 435)
Screenshot: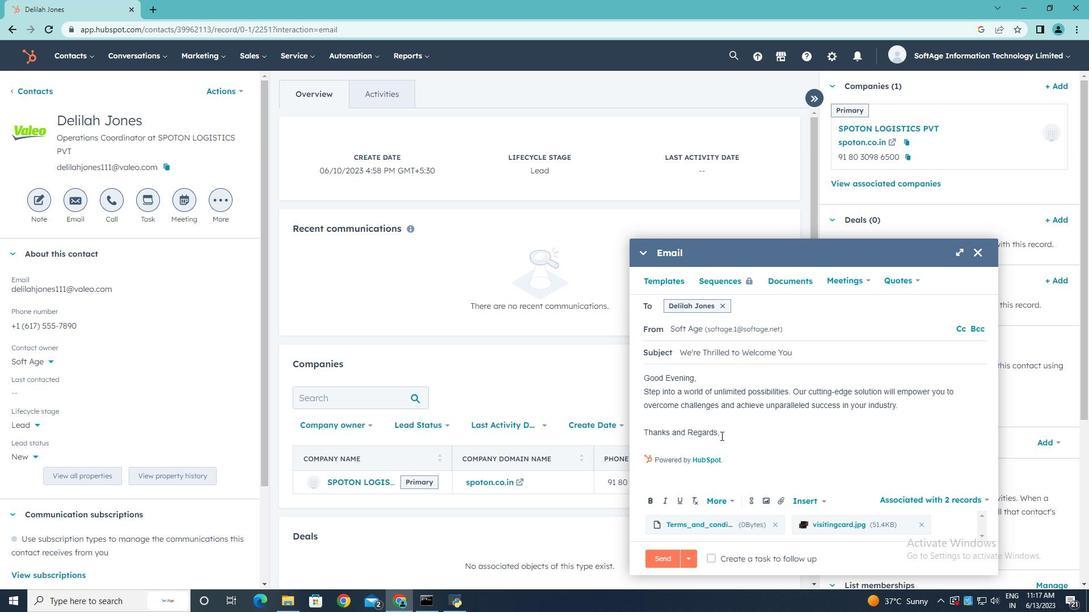 
Action: Mouse pressed left at (721, 435)
Screenshot: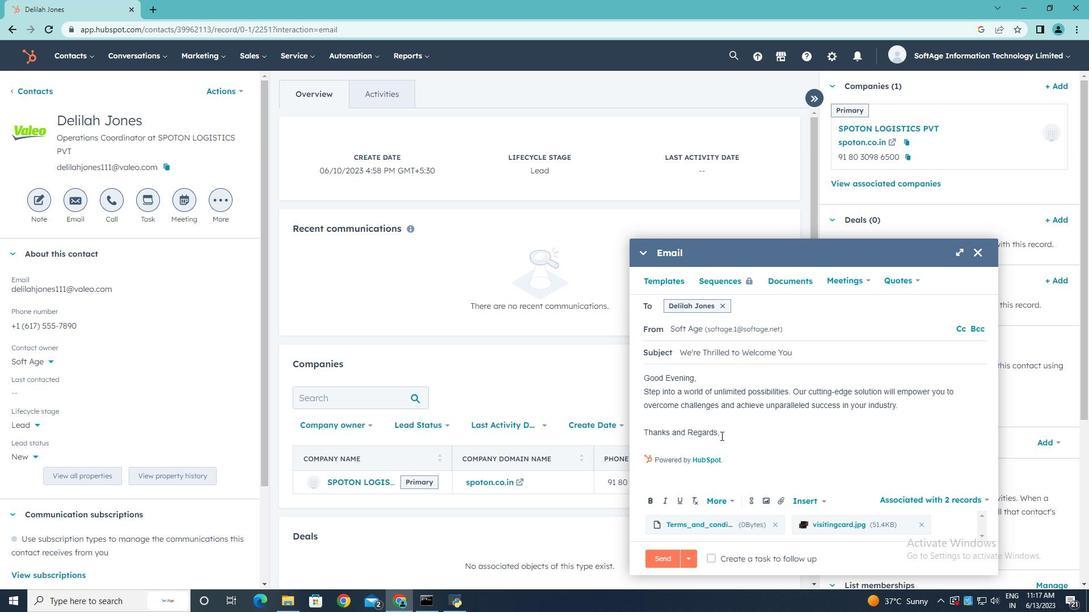 
Action: Key pressed <Key.enter>
Screenshot: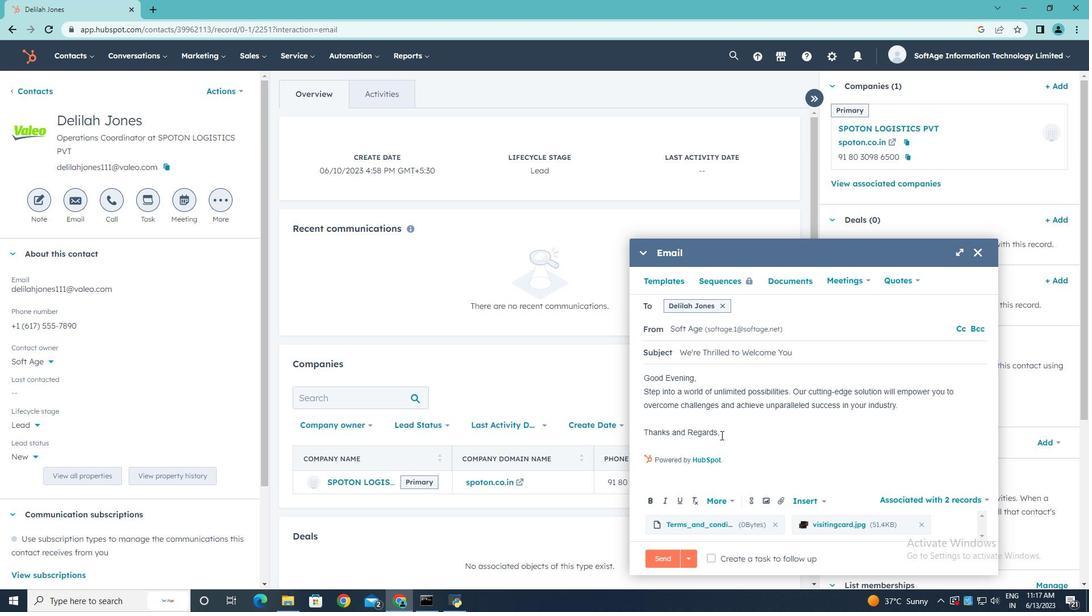 
Action: Mouse moved to (748, 500)
Screenshot: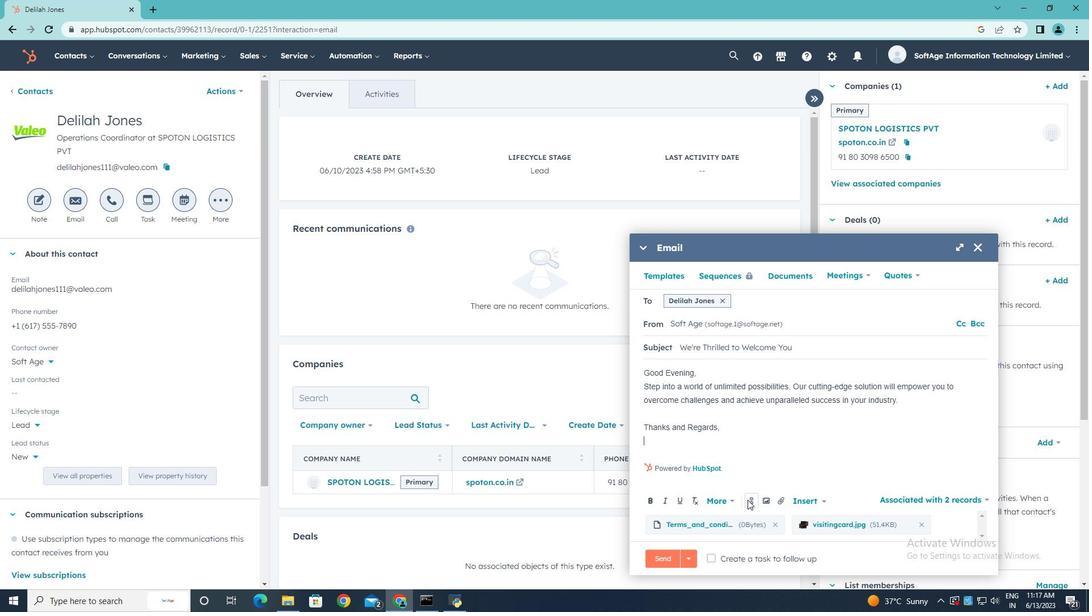 
Action: Mouse pressed left at (748, 500)
Screenshot: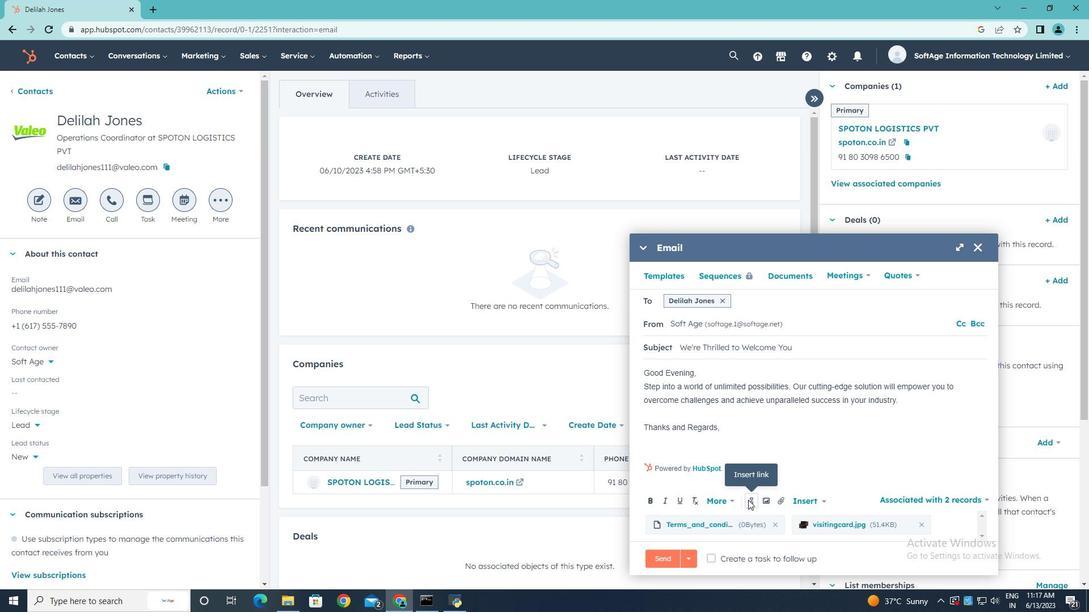 
Action: Mouse moved to (781, 377)
Screenshot: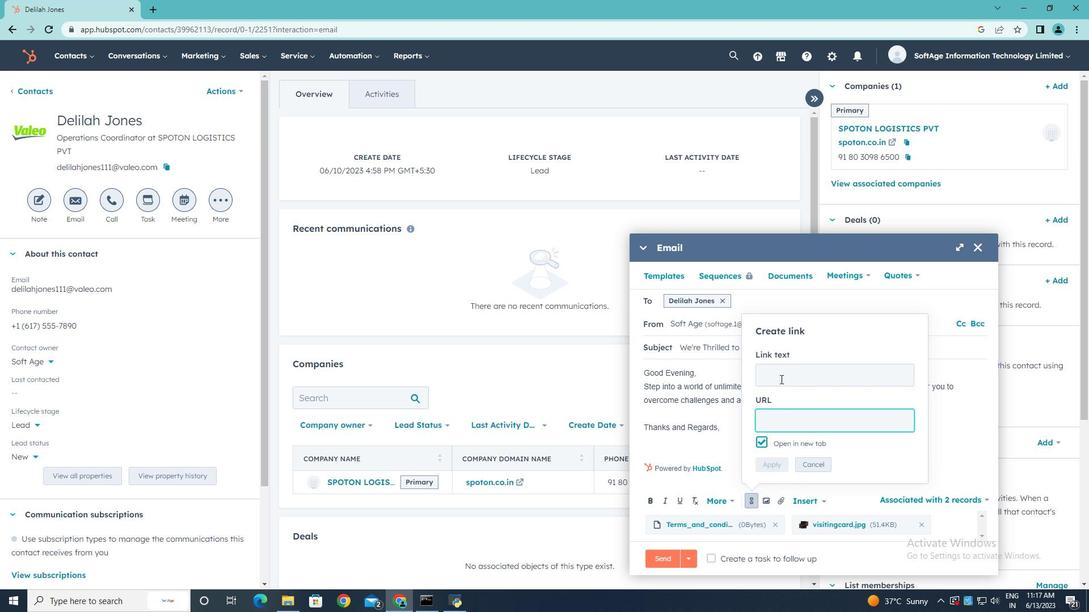 
Action: Mouse pressed left at (781, 377)
Screenshot: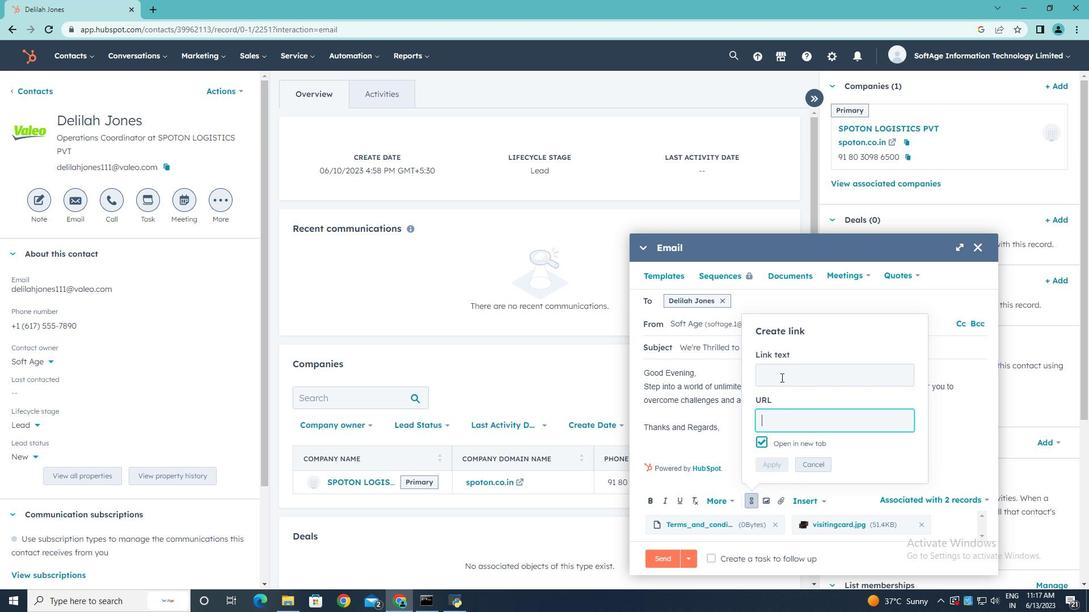 
Action: Key pressed <Key.shift>Reddit
Screenshot: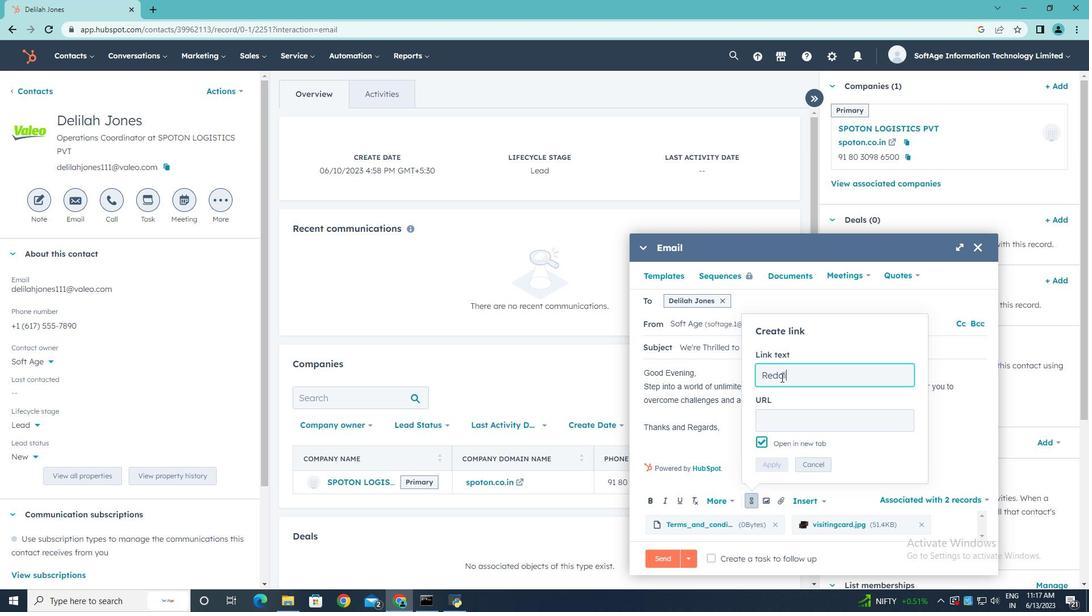 
Action: Mouse moved to (774, 425)
Screenshot: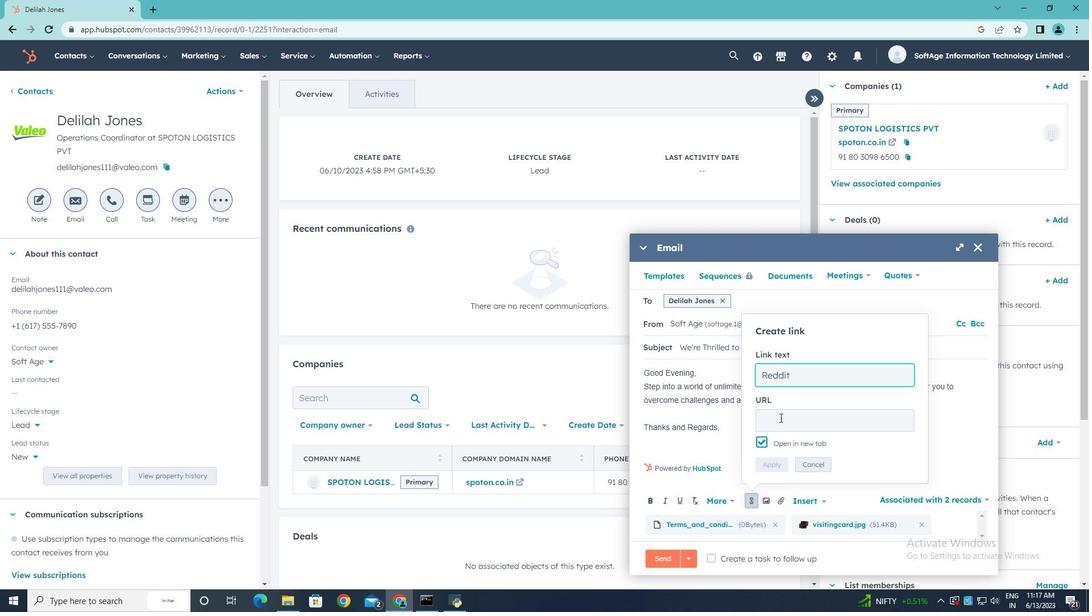 
Action: Mouse pressed left at (774, 425)
Screenshot: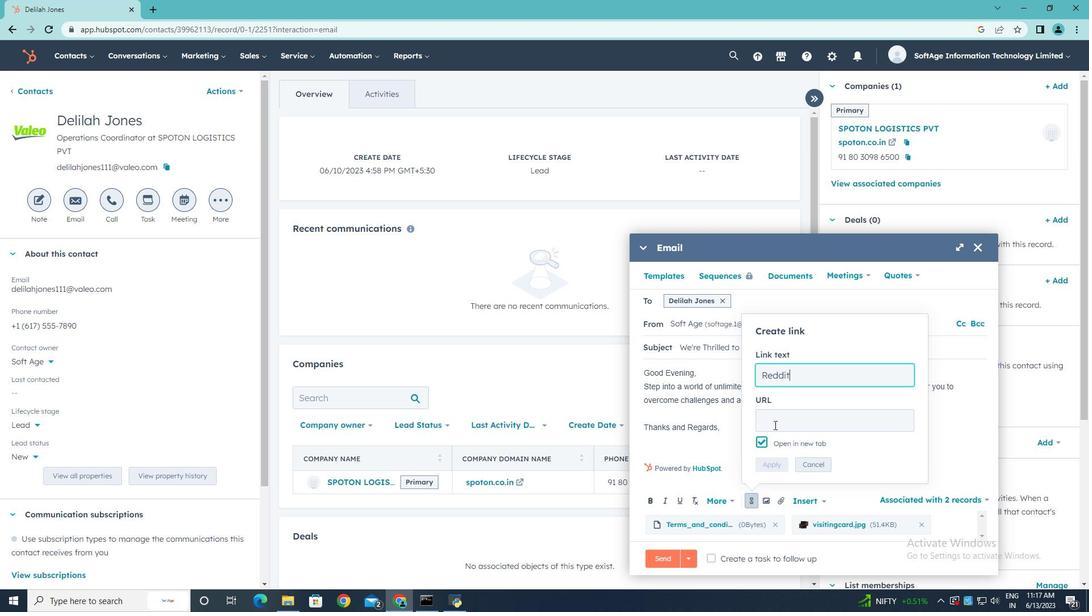 
Action: Key pressed www.<Key.shift><Key.shift><Key.shift><Key.shift><Key.shift><Key.shift>reddit.com
Screenshot: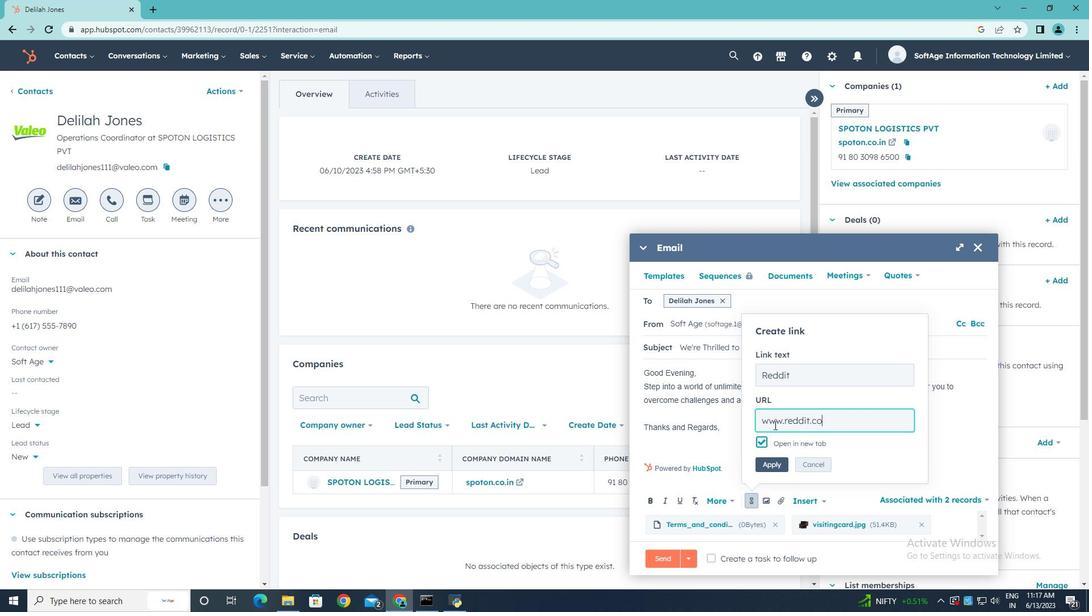 
Action: Mouse moved to (768, 464)
Screenshot: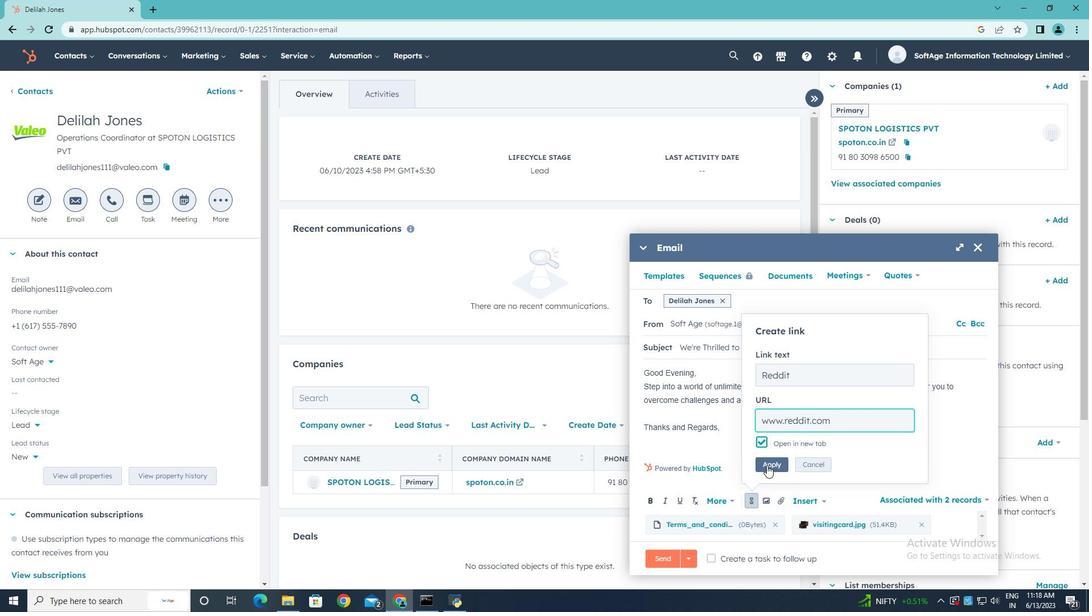 
Action: Mouse pressed left at (768, 464)
Screenshot: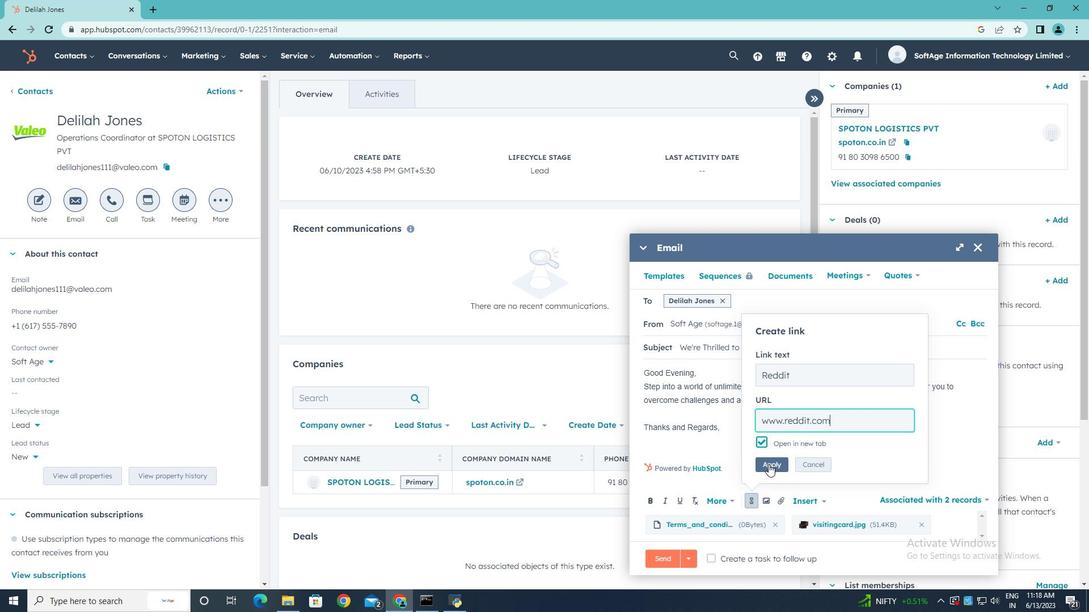 
Action: Mouse moved to (715, 560)
Screenshot: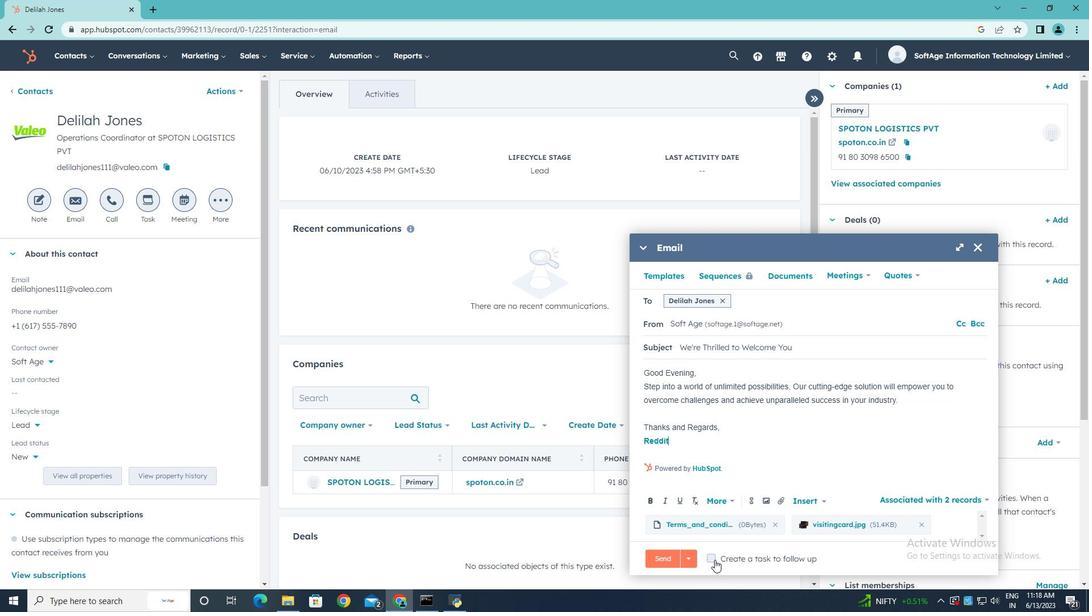 
Action: Mouse pressed left at (715, 560)
Screenshot: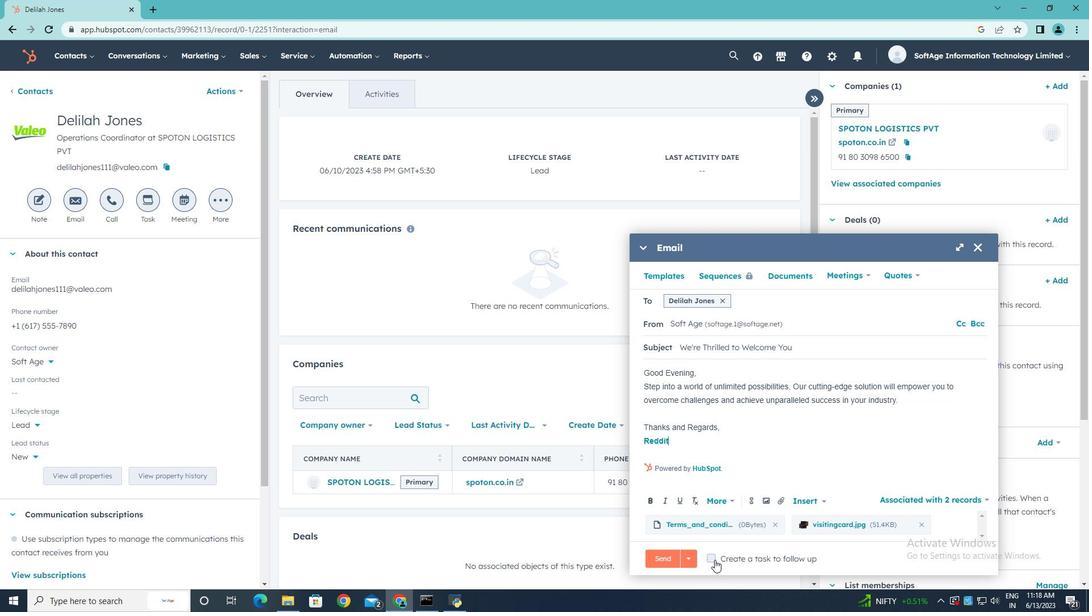 
Action: Mouse moved to (933, 558)
Screenshot: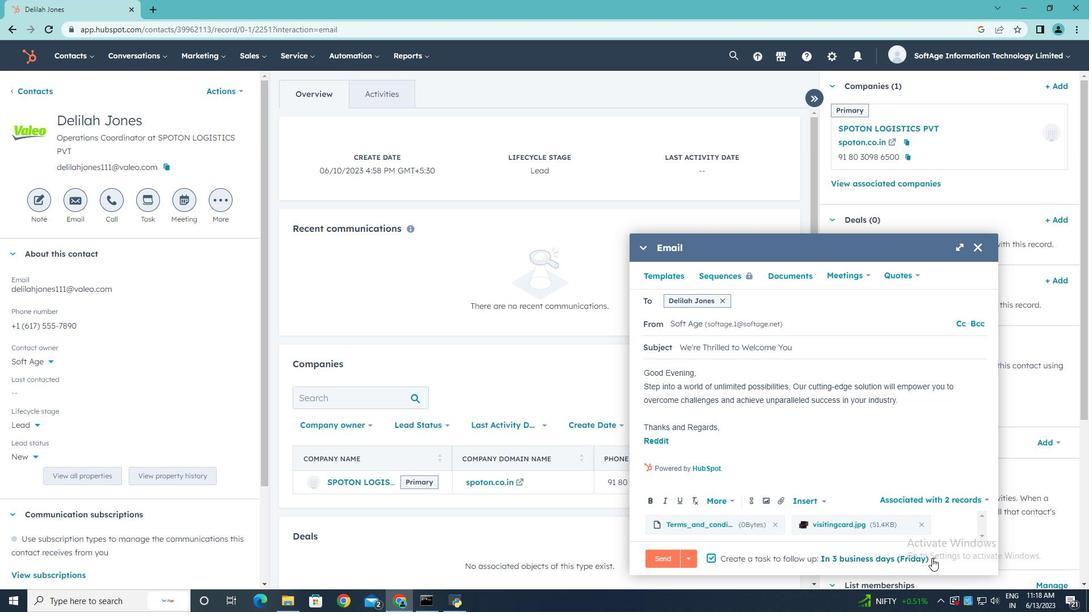
Action: Mouse pressed left at (933, 558)
Screenshot: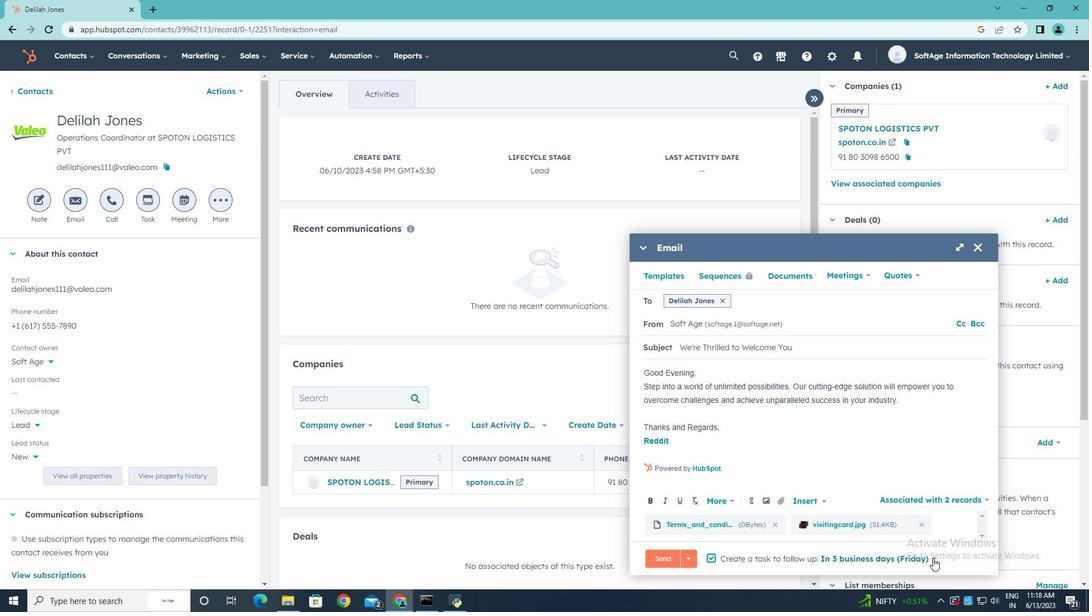 
Action: Mouse moved to (898, 487)
Screenshot: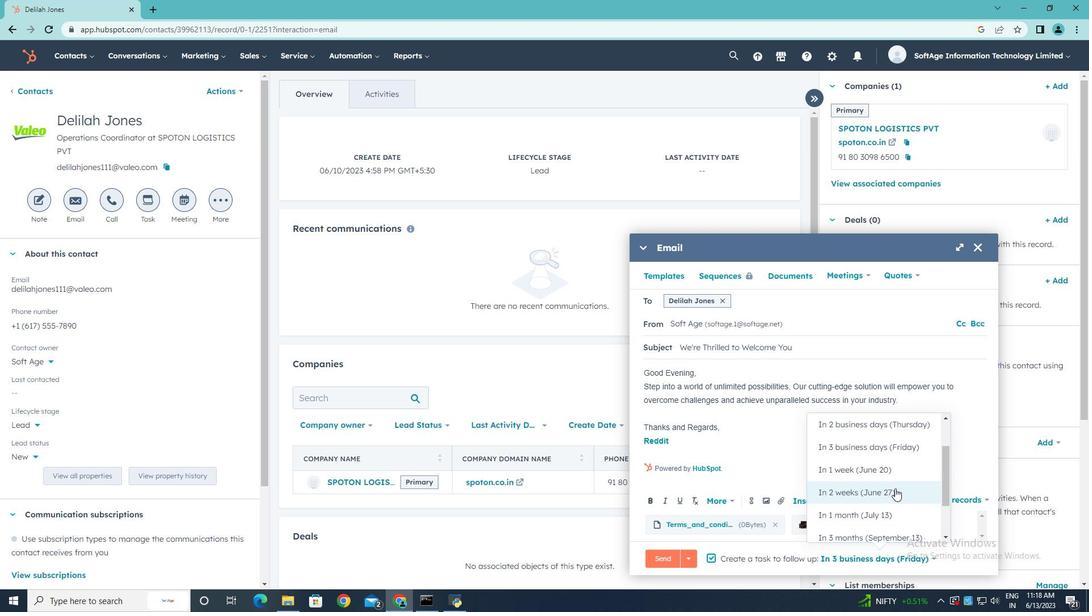 
Action: Mouse scrolled (898, 488) with delta (0, 0)
Screenshot: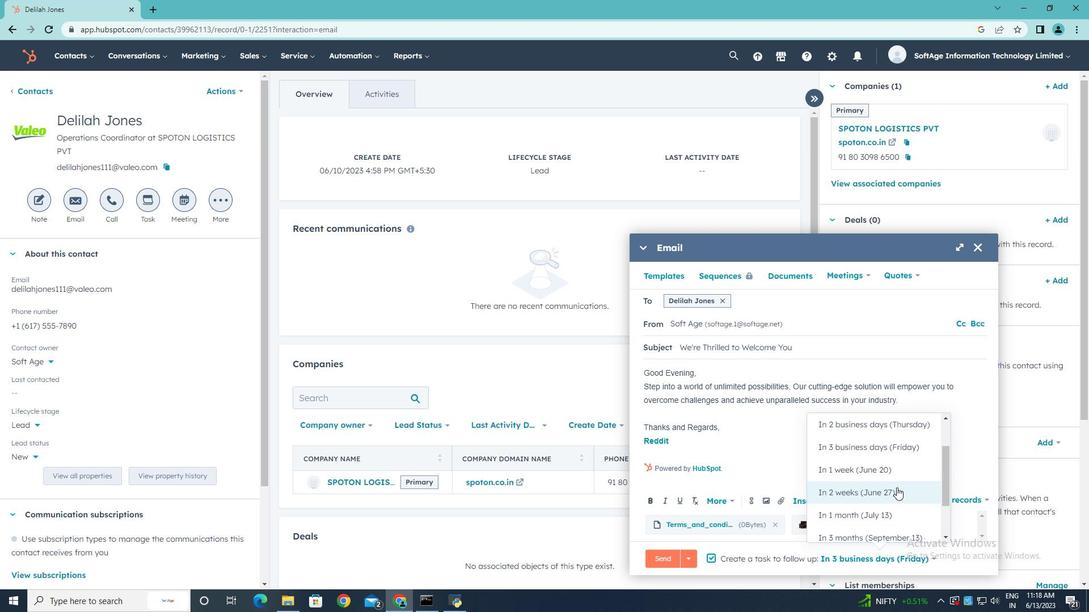 
Action: Mouse scrolled (898, 488) with delta (0, 0)
Screenshot: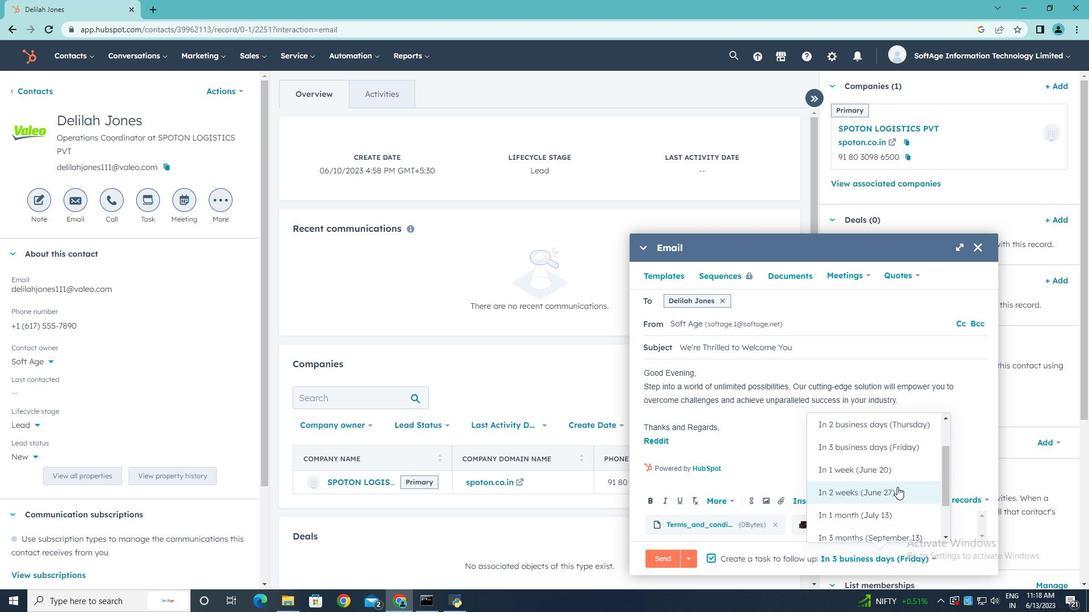 
Action: Mouse scrolled (898, 488) with delta (0, 0)
Screenshot: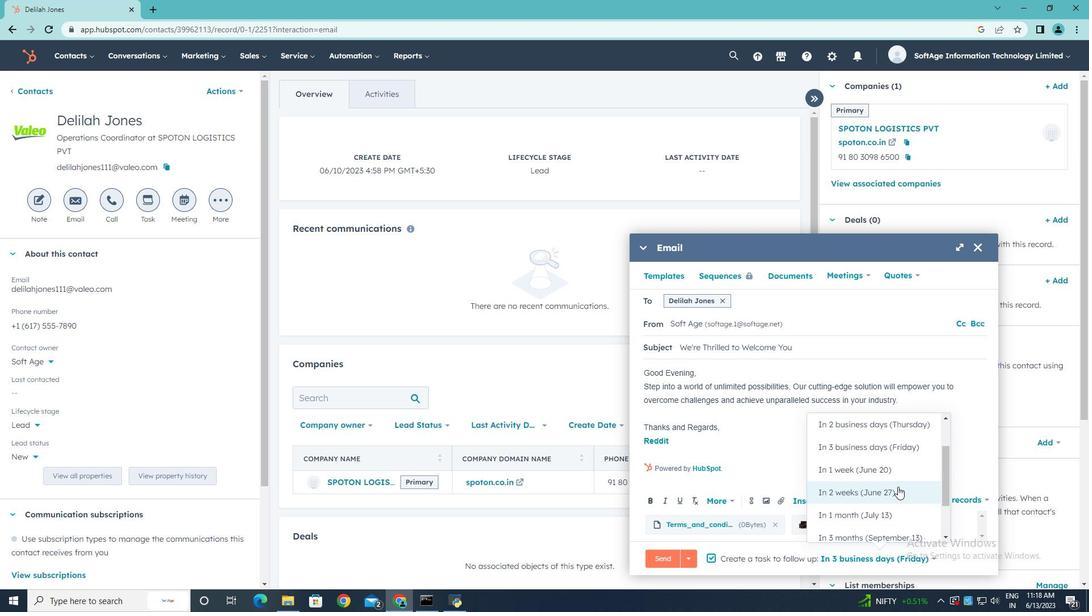 
Action: Mouse scrolled (898, 488) with delta (0, 0)
Screenshot: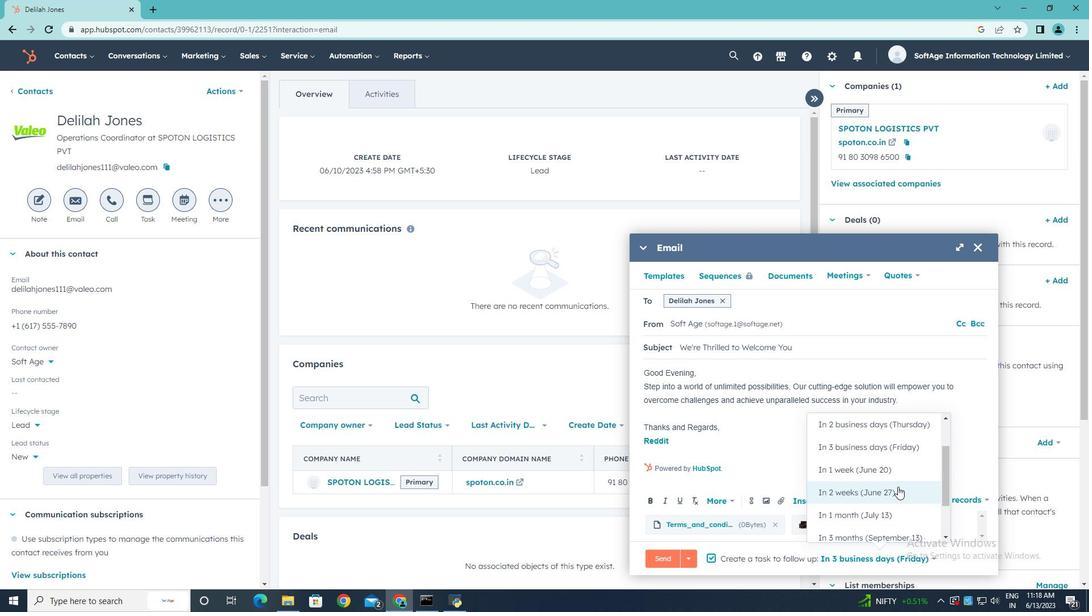 
Action: Mouse moved to (877, 461)
Screenshot: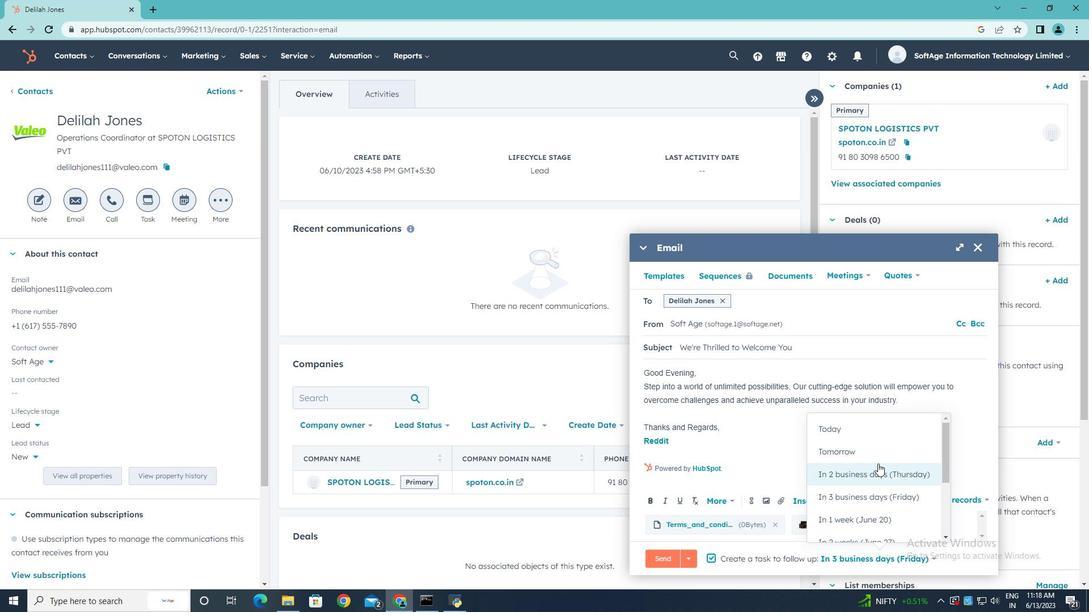 
Action: Mouse pressed left at (877, 461)
Screenshot: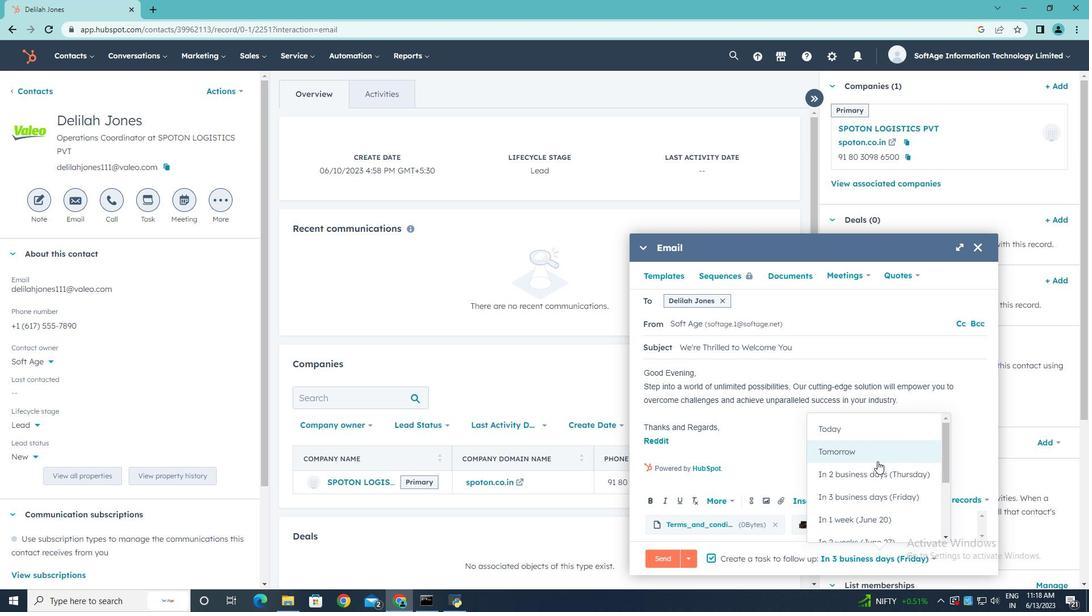 
Action: Mouse moved to (662, 558)
Screenshot: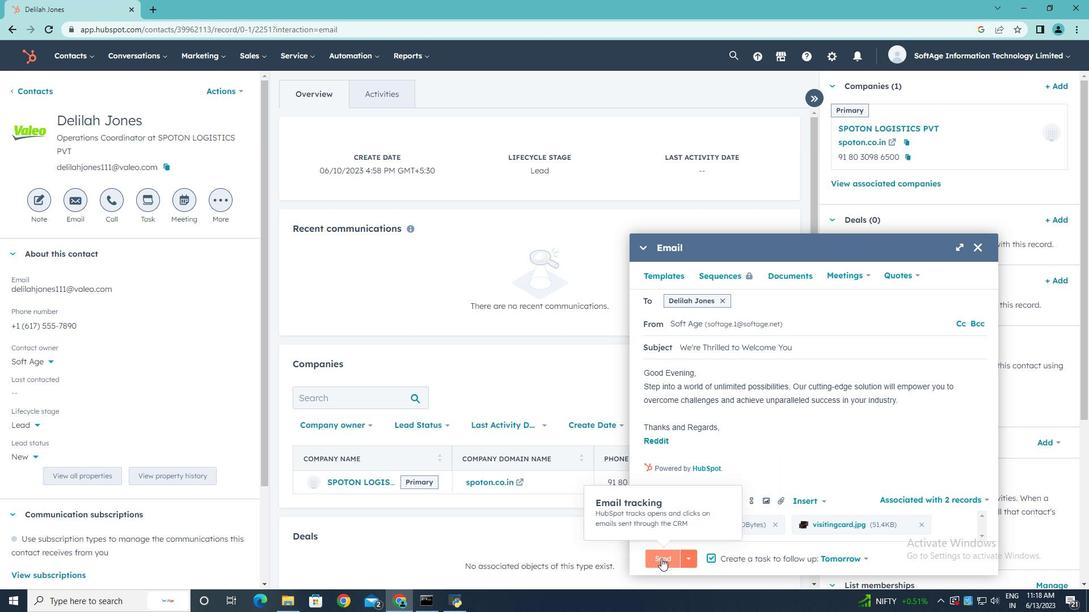 
Action: Mouse pressed left at (662, 558)
Screenshot: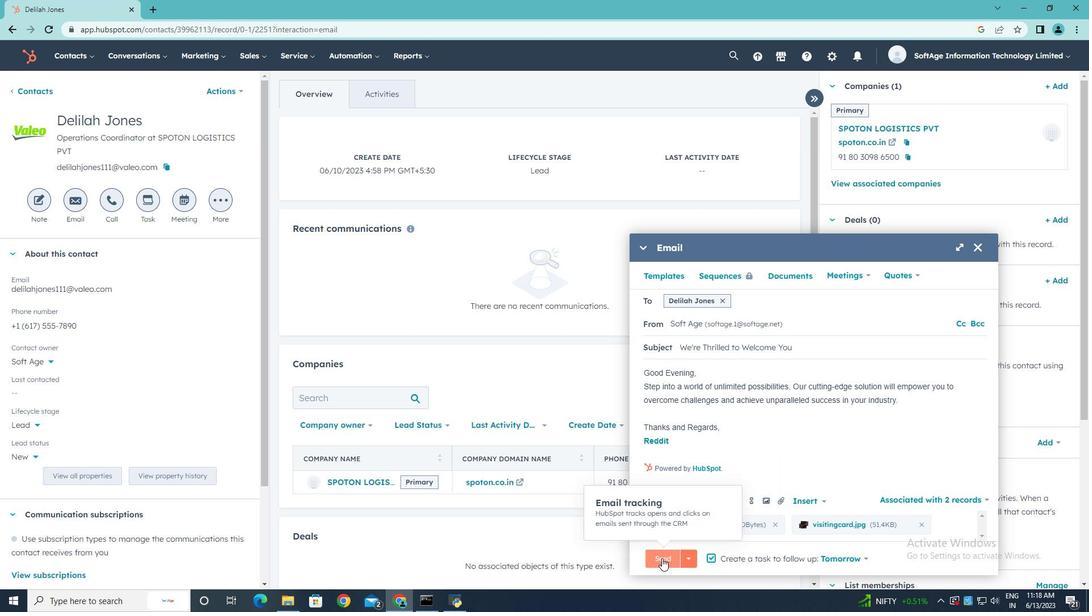 
